 Task: For heading Arial Rounded MT Bold with Underline.  font size for heading26,  'Change the font style of data to'Browallia New.  and font size to 18,  Change the alignment of both headline & data to Align middle & Align Text left.  In the sheet  Financial Planning Log
Action: Mouse moved to (25, 127)
Screenshot: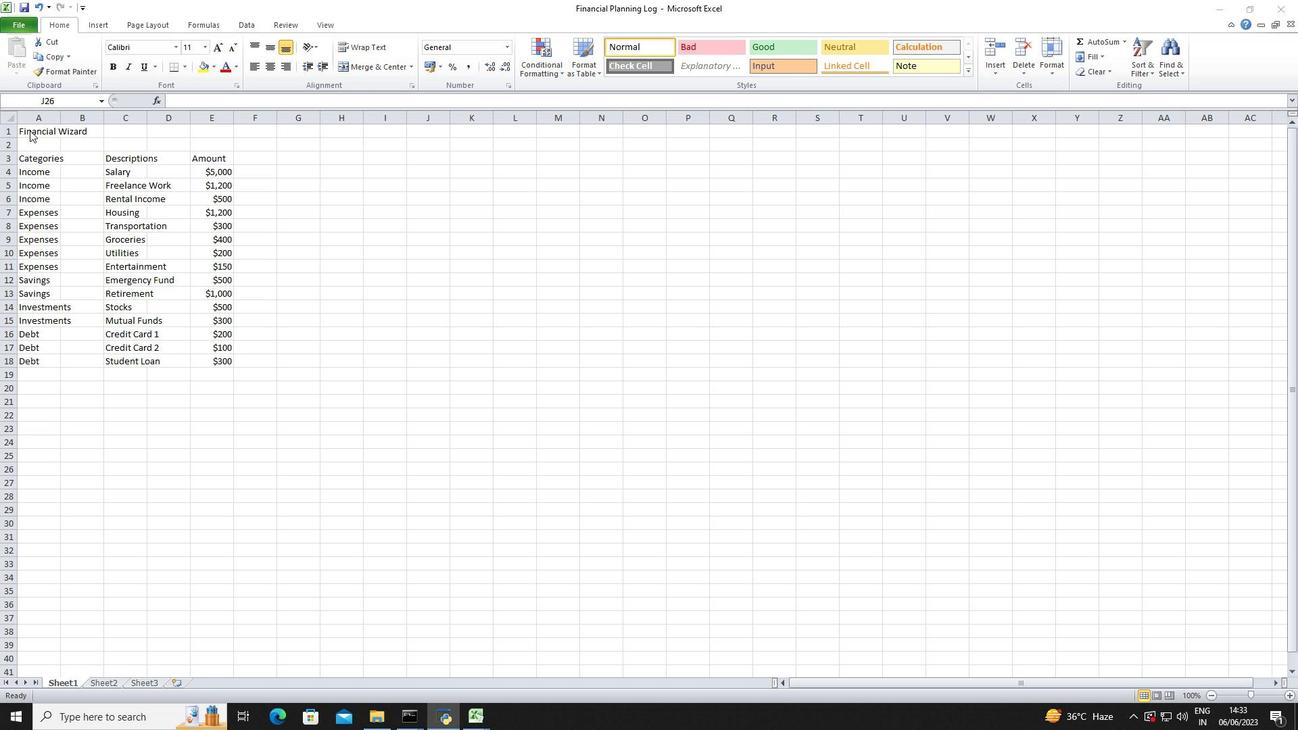 
Action: Mouse pressed left at (25, 127)
Screenshot: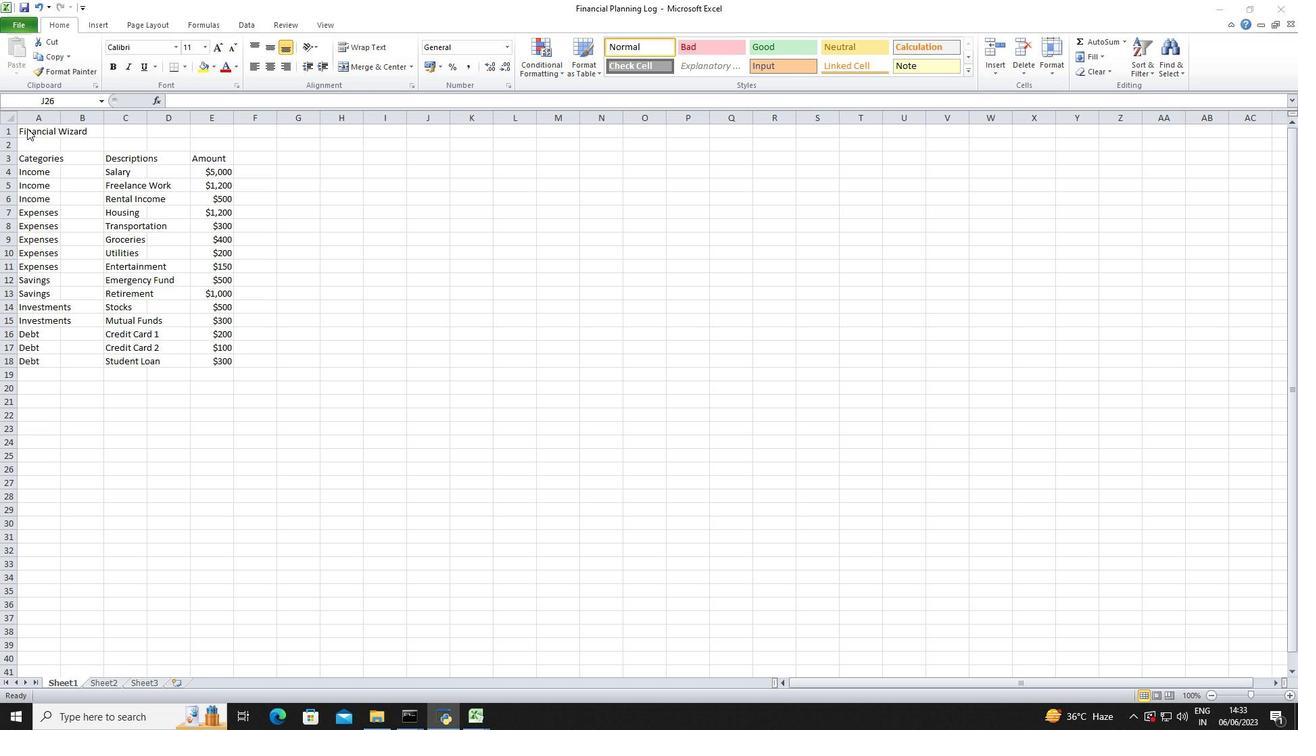 
Action: Mouse moved to (27, 127)
Screenshot: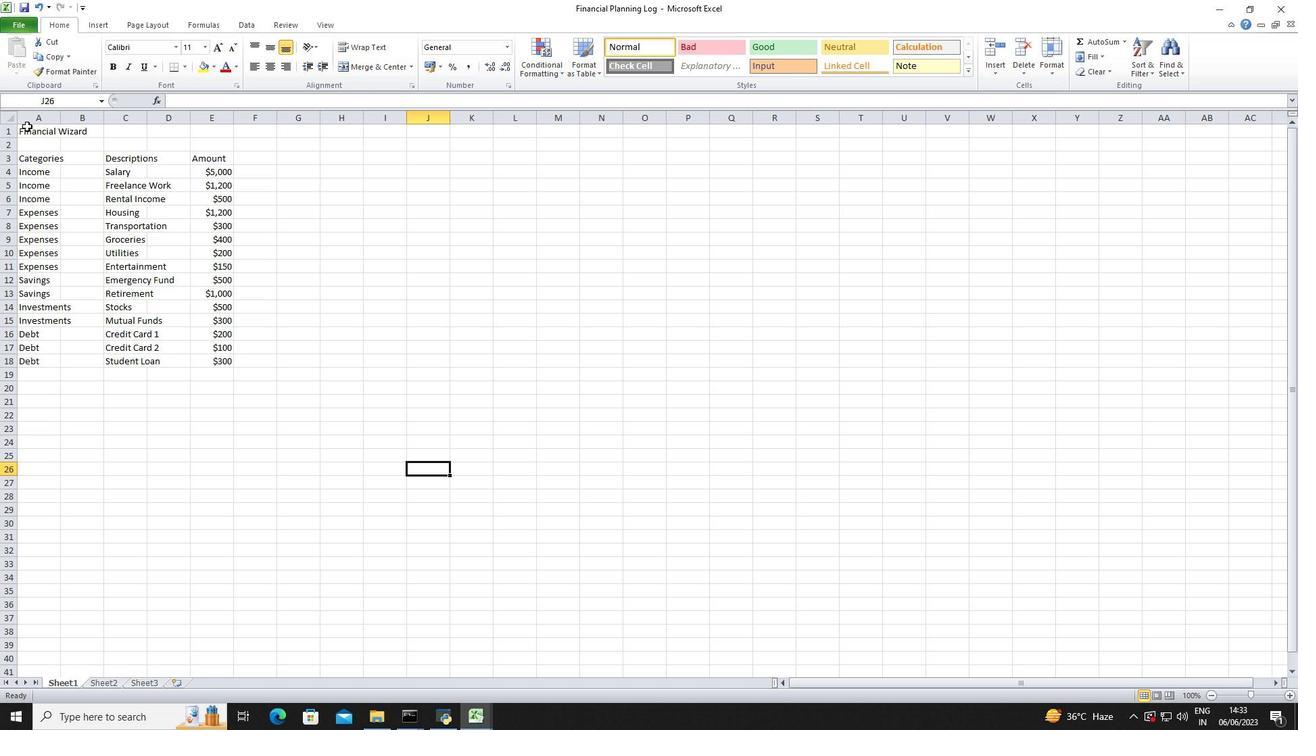 
Action: Mouse pressed left at (27, 127)
Screenshot: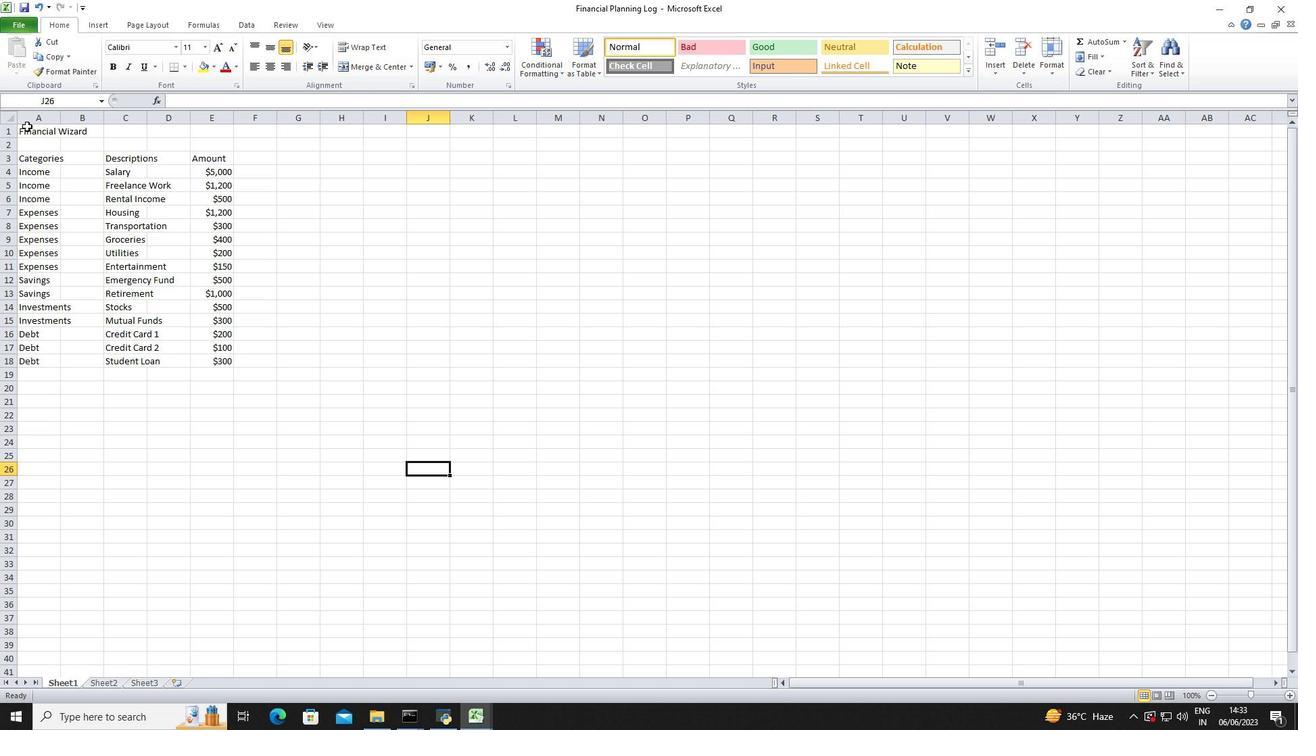 
Action: Mouse moved to (129, 50)
Screenshot: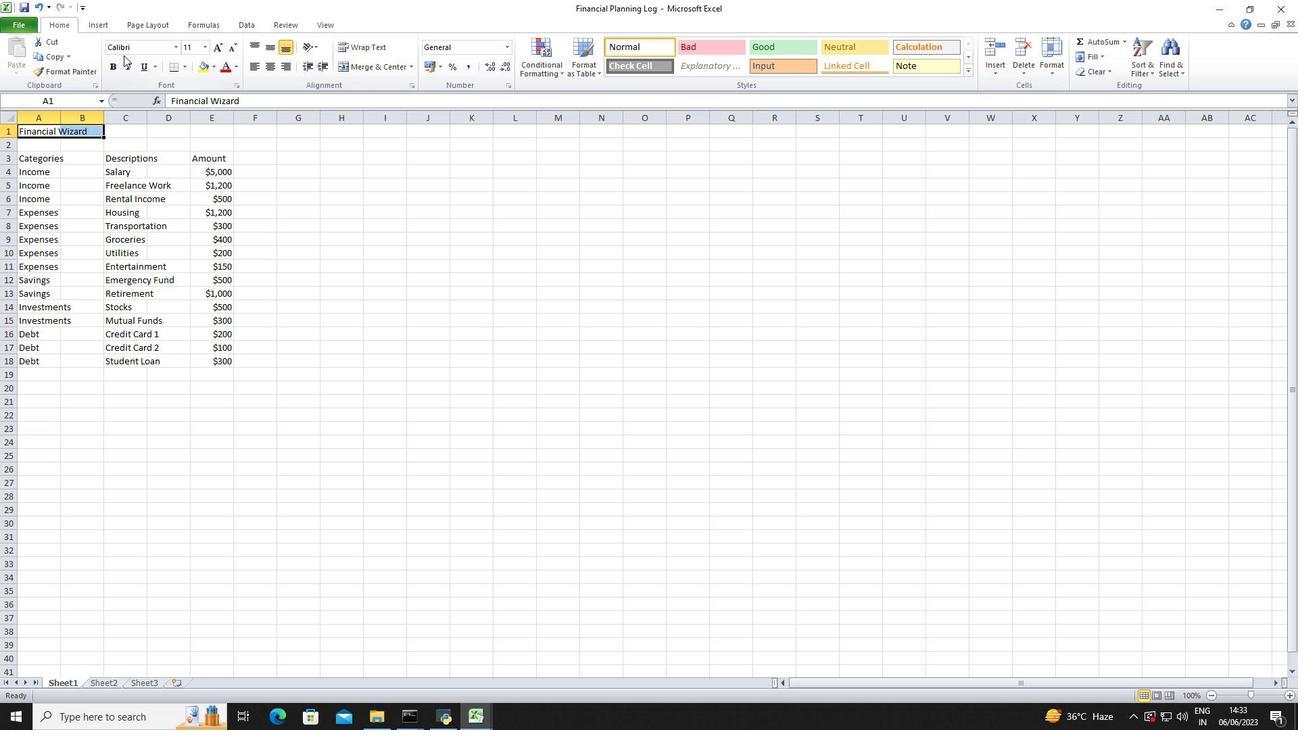 
Action: Mouse pressed left at (129, 50)
Screenshot: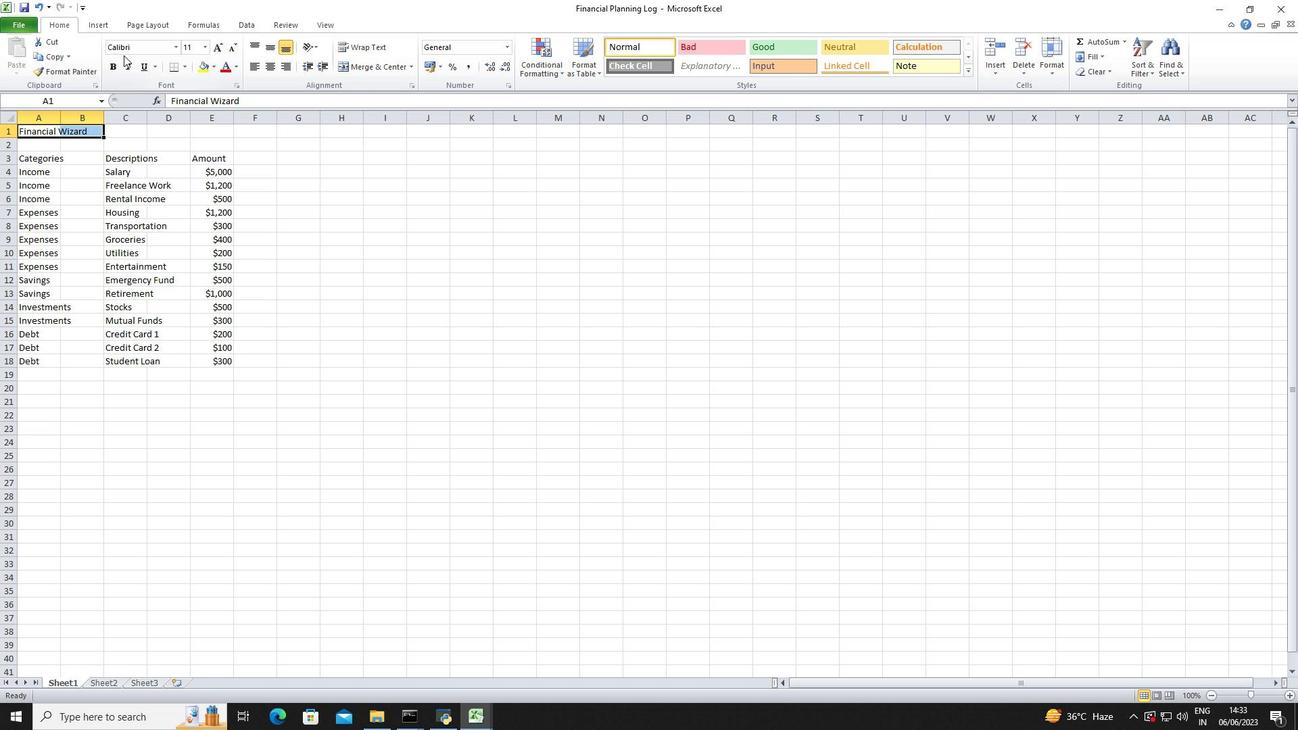 
Action: Key pressed <Key.shift>Ai<Key.backspace>rial<Key.space><Key.shift>Rounded<Key.space><Key.shift><Key.shift>MT<Key.space><Key.shift>Bold<Key.enter>
Screenshot: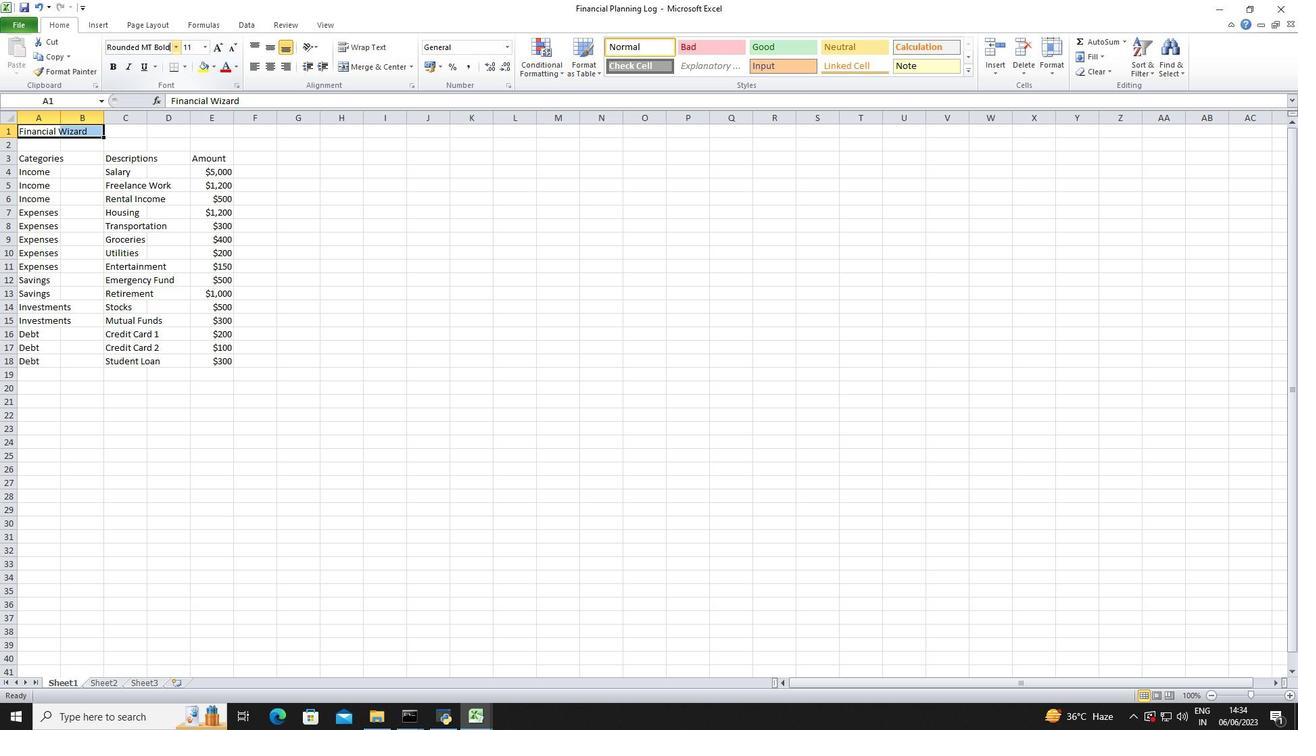 
Action: Mouse moved to (137, 66)
Screenshot: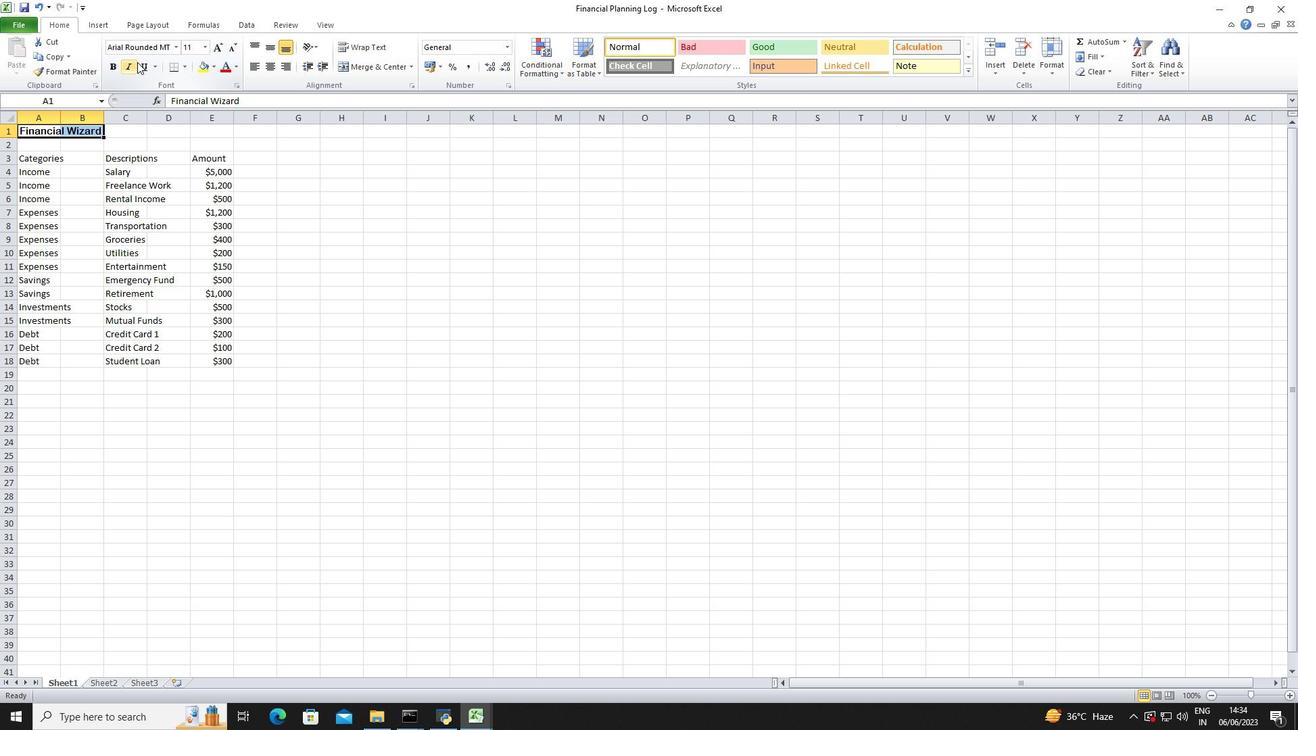 
Action: Mouse pressed left at (137, 66)
Screenshot: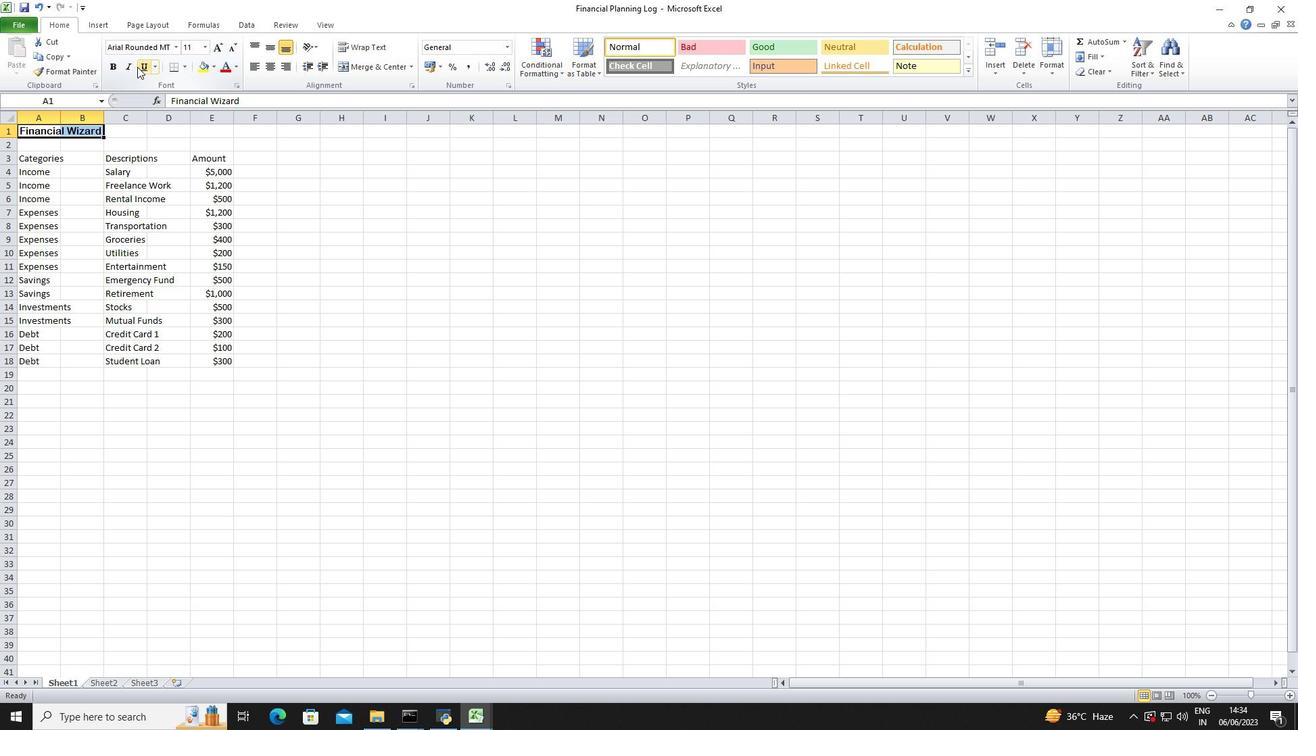 
Action: Mouse moved to (201, 43)
Screenshot: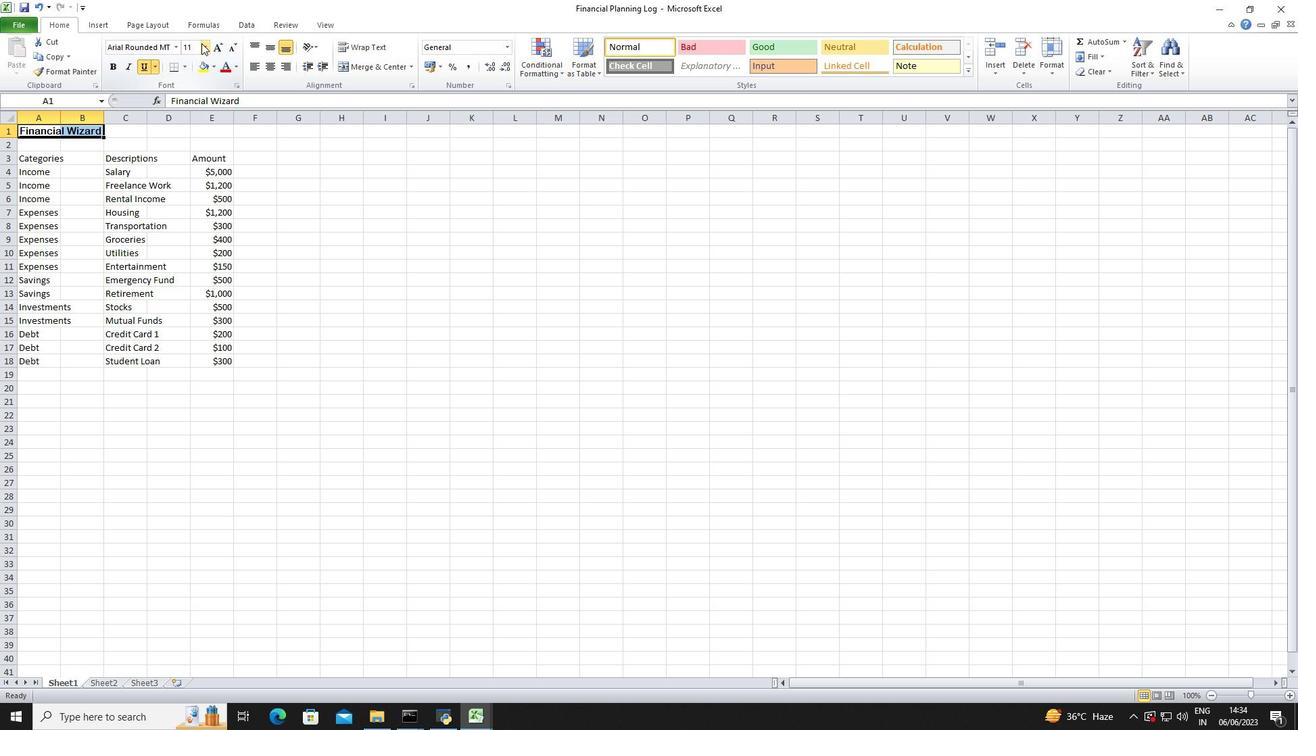 
Action: Mouse pressed left at (201, 43)
Screenshot: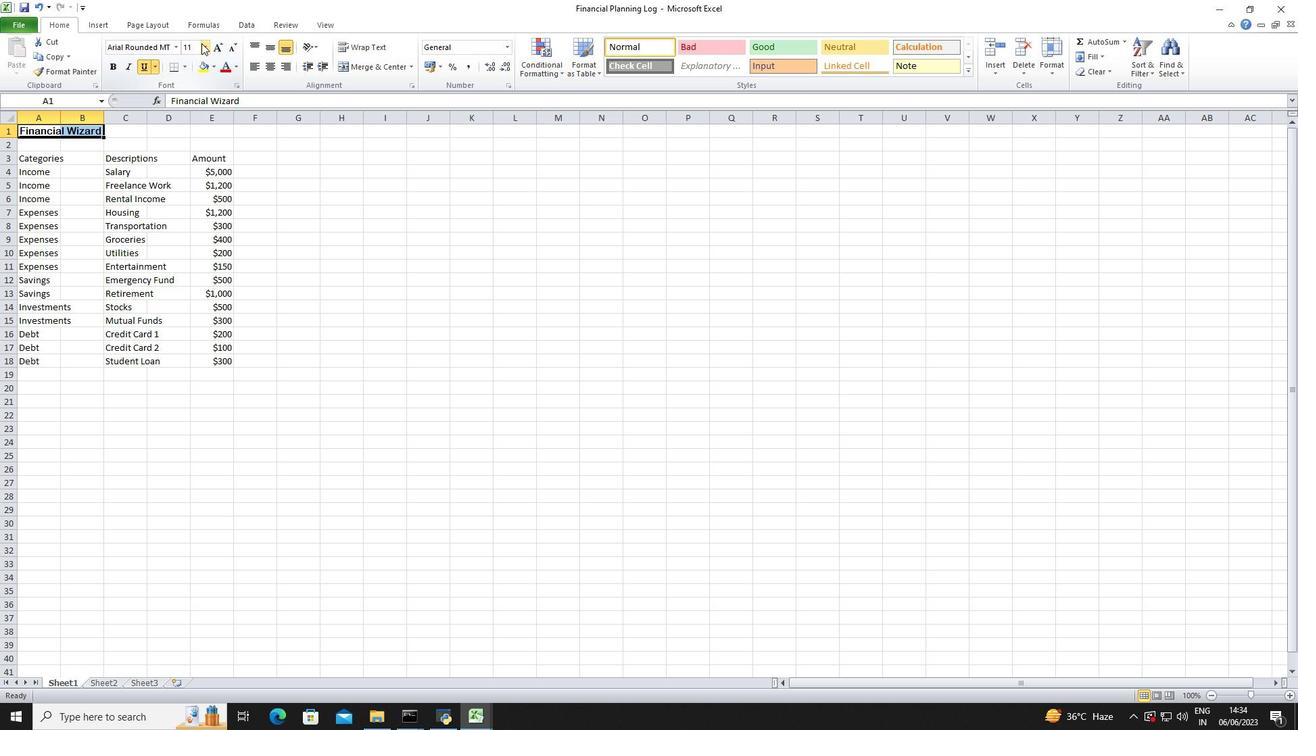 
Action: Mouse moved to (194, 187)
Screenshot: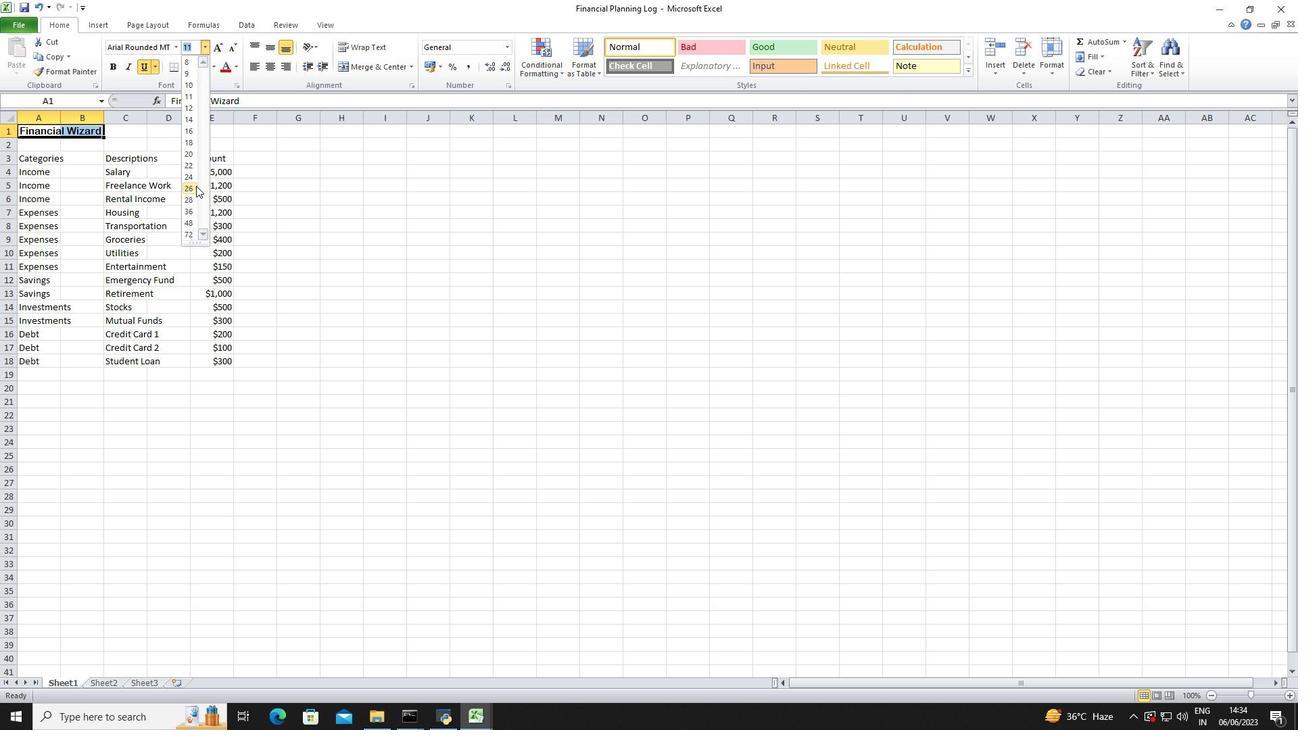 
Action: Mouse pressed left at (194, 187)
Screenshot: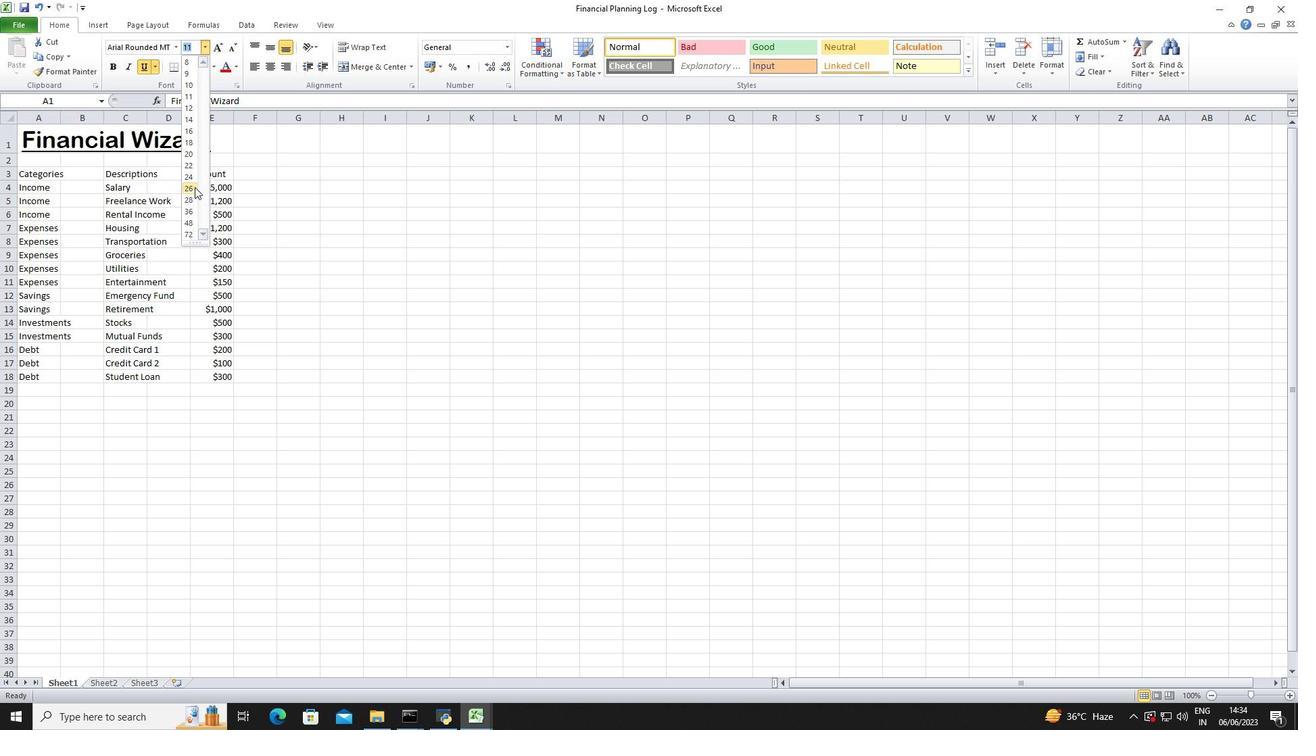 
Action: Mouse moved to (37, 177)
Screenshot: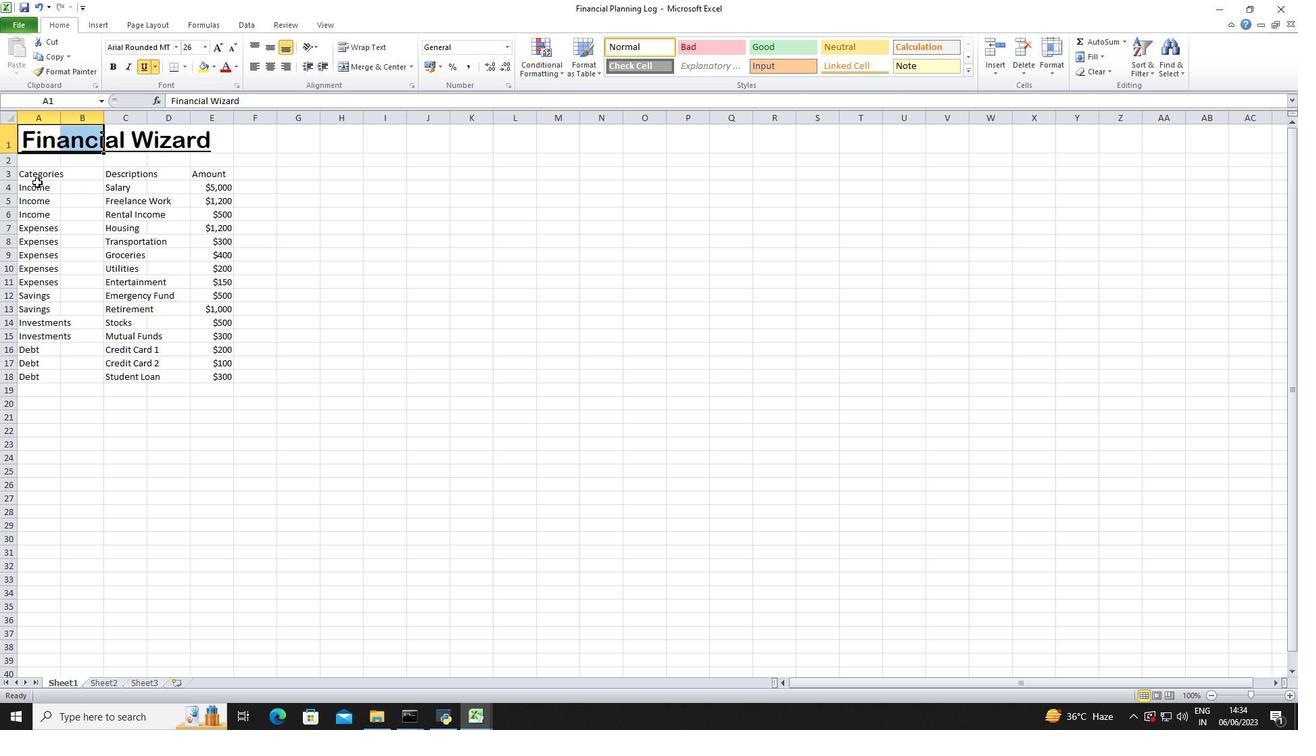 
Action: Mouse pressed left at (37, 177)
Screenshot: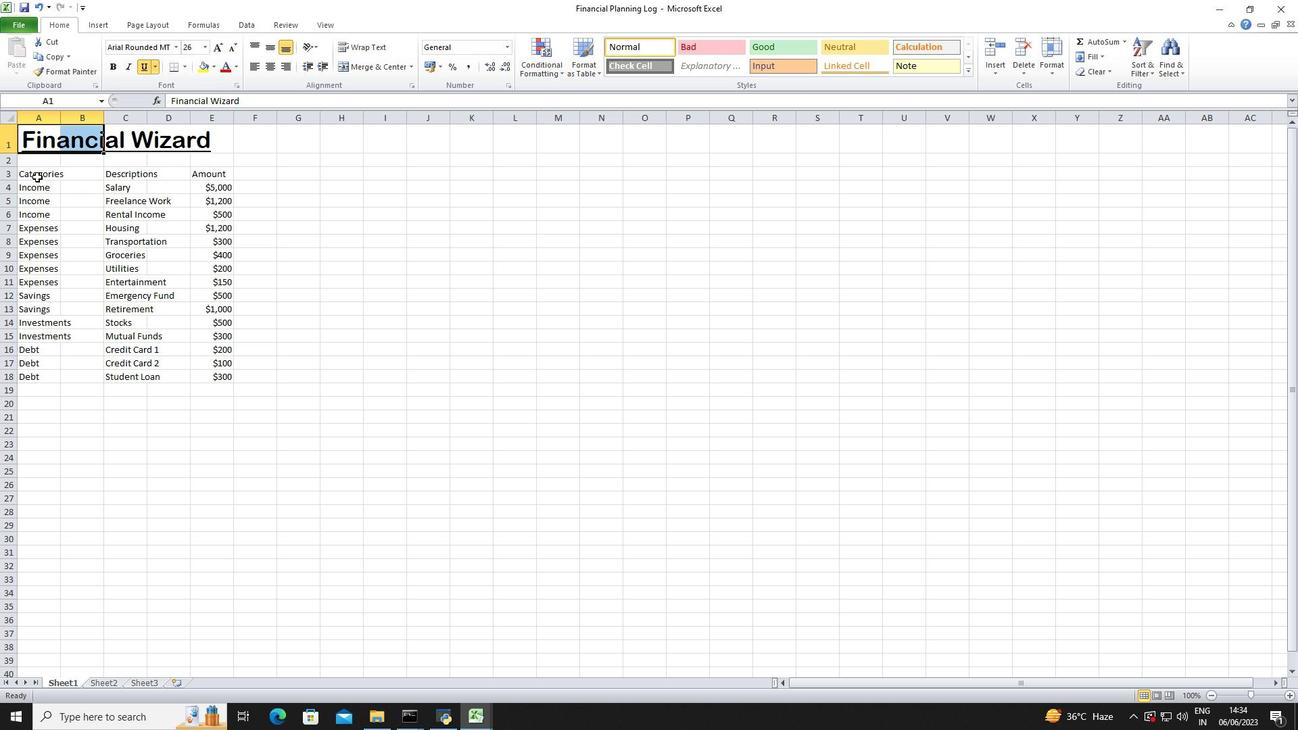 
Action: Mouse moved to (150, 48)
Screenshot: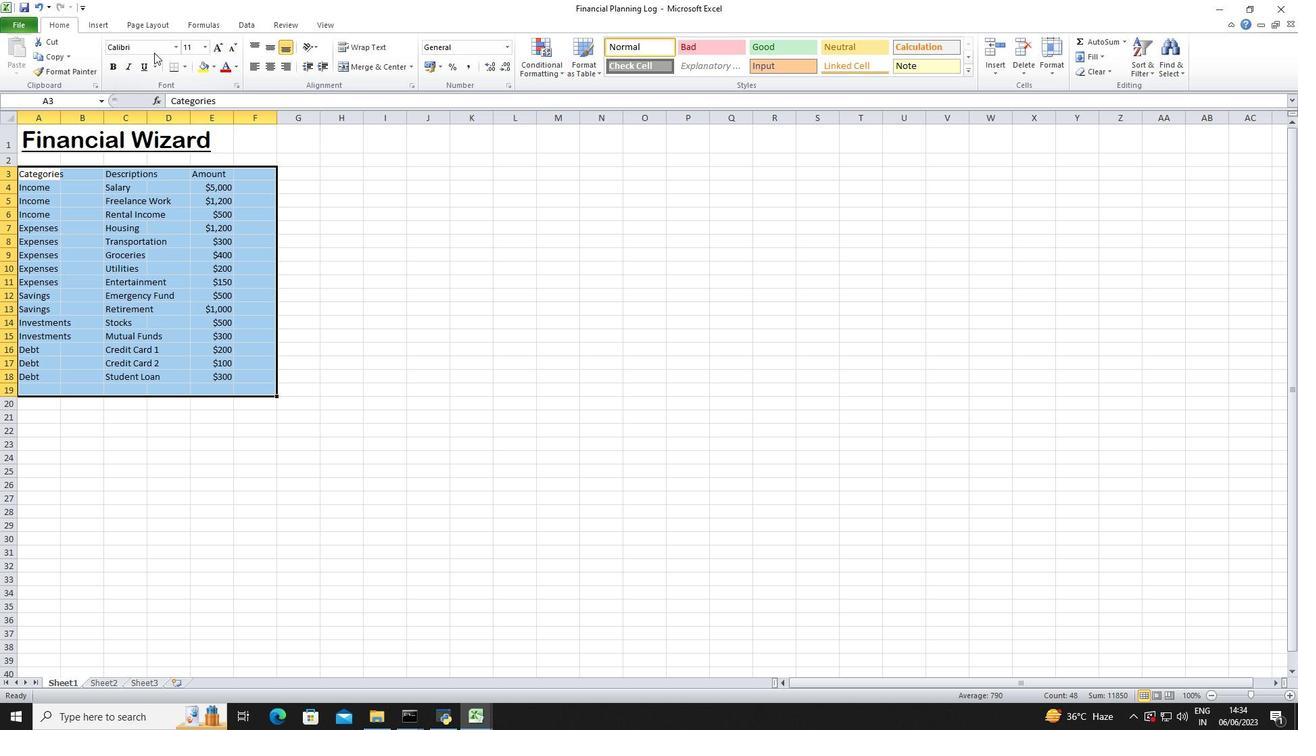 
Action: Mouse pressed left at (150, 48)
Screenshot: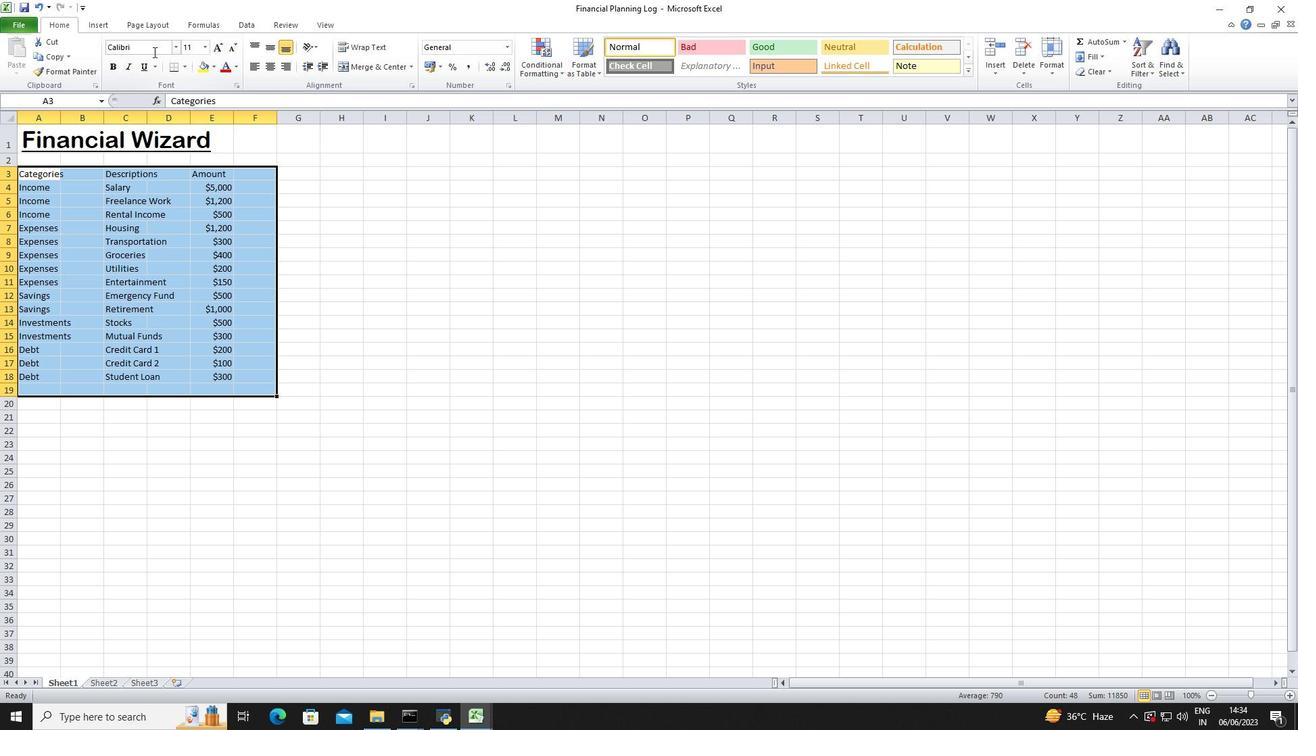 
Action: Key pressed <Key.shift>Browallia<Key.space><Key.shift>New<Key.enter>
Screenshot: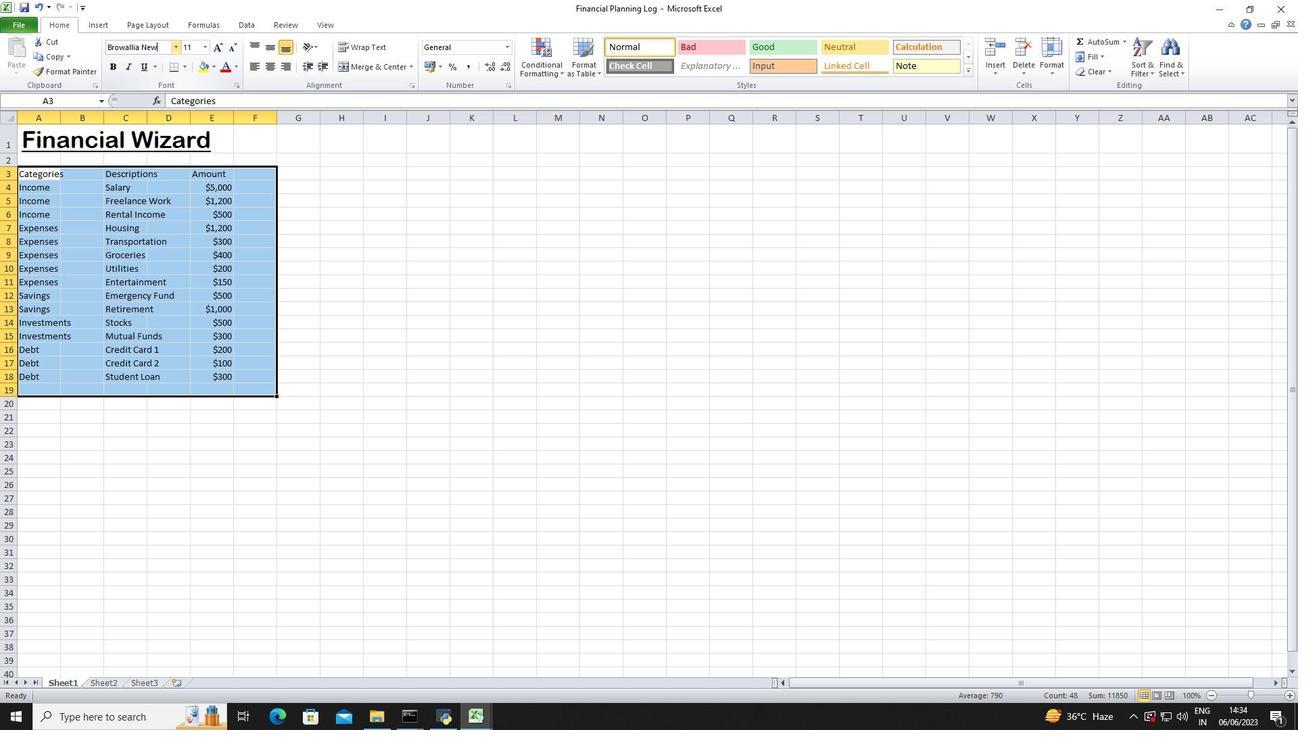 
Action: Mouse moved to (204, 41)
Screenshot: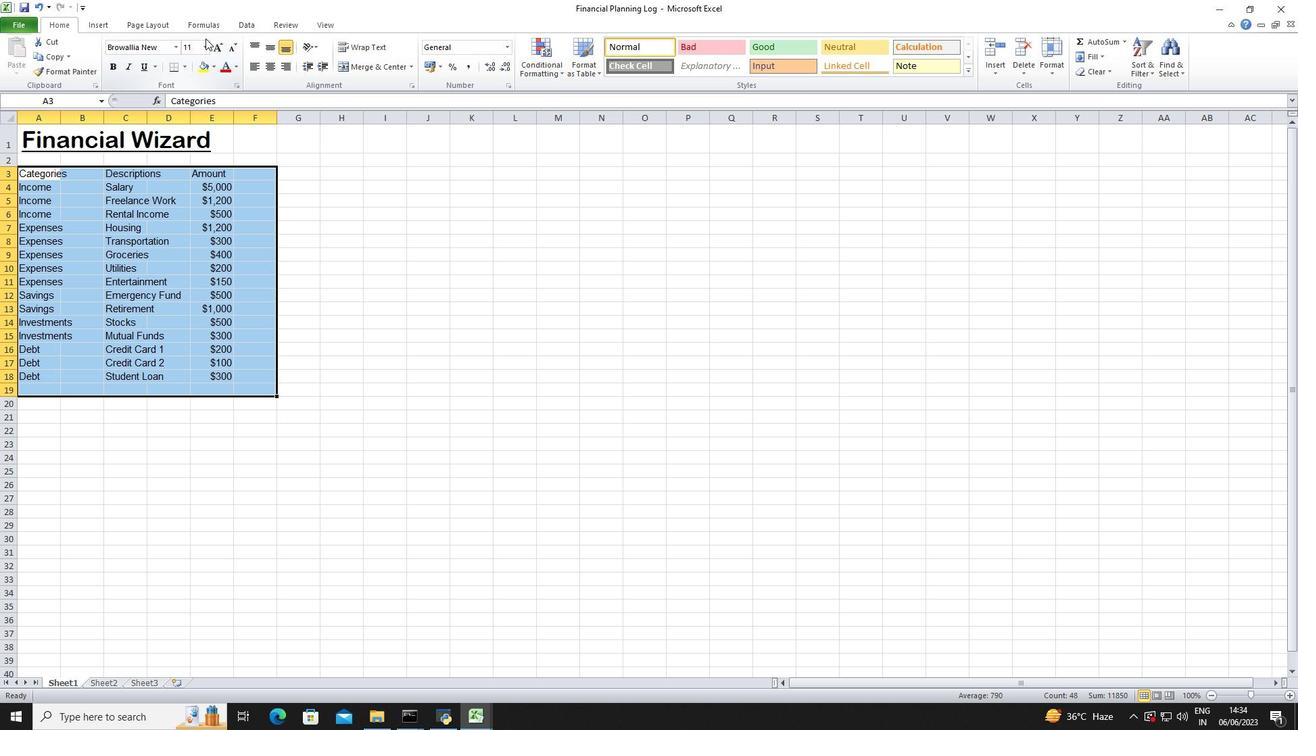 
Action: Mouse pressed left at (204, 41)
Screenshot: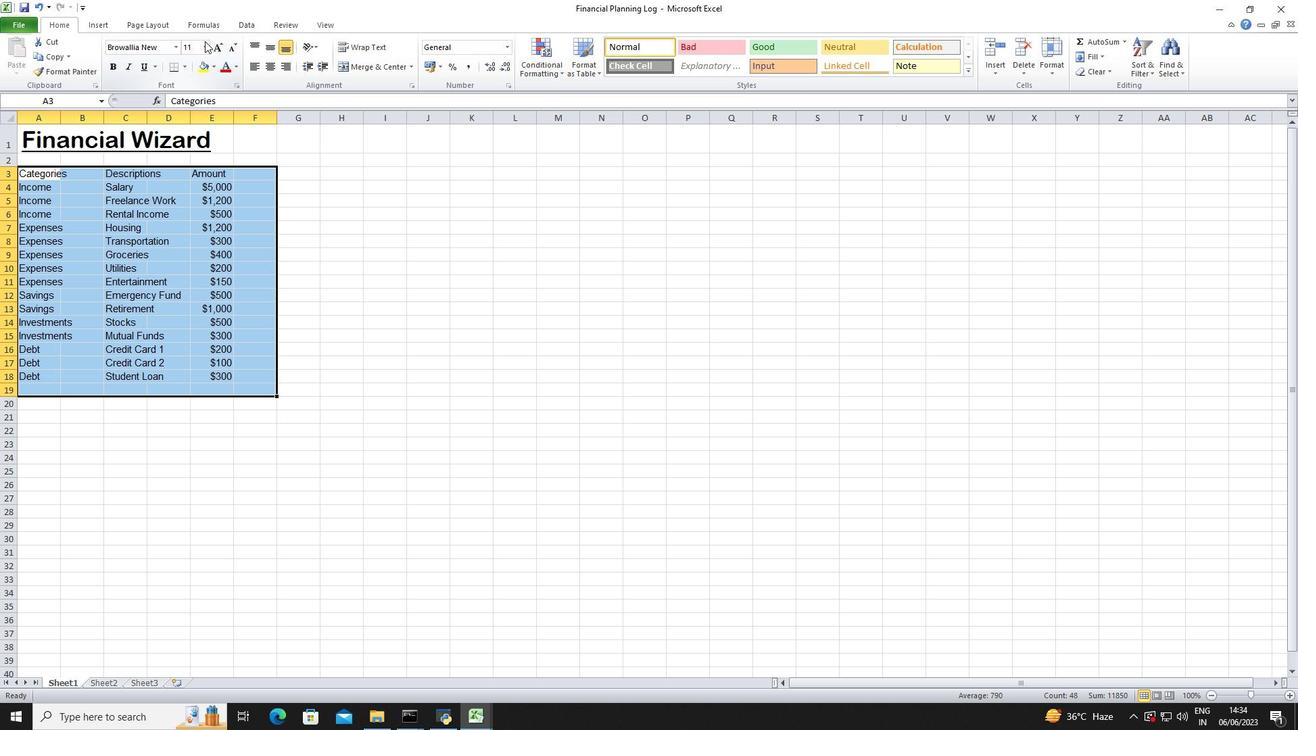 
Action: Mouse moved to (192, 137)
Screenshot: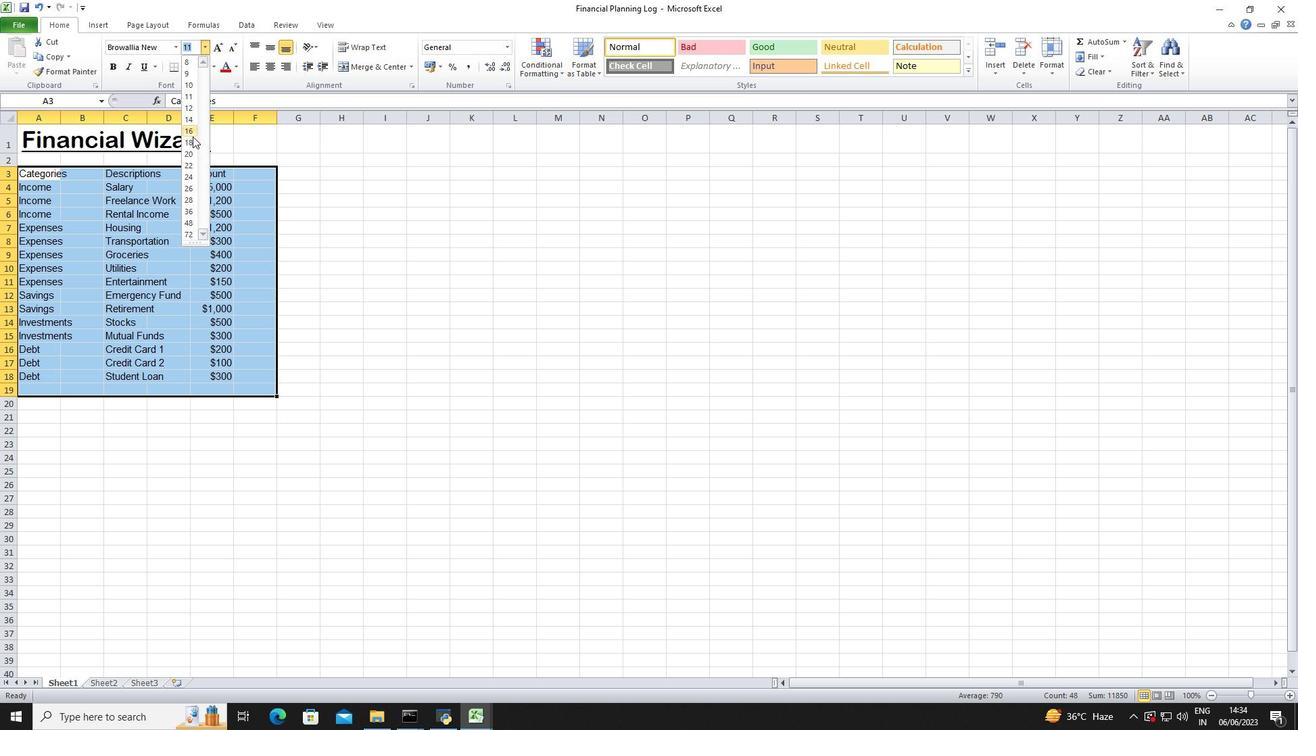 
Action: Mouse pressed left at (192, 137)
Screenshot: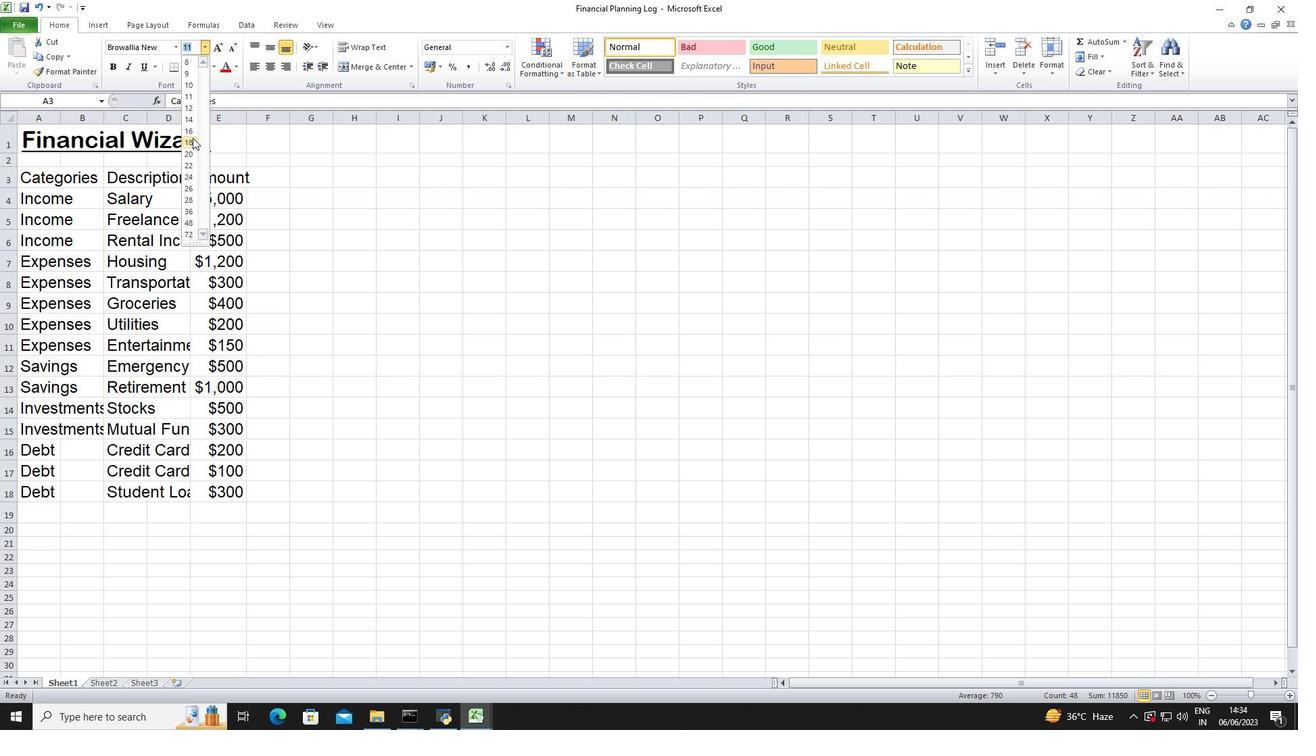 
Action: Mouse moved to (266, 60)
Screenshot: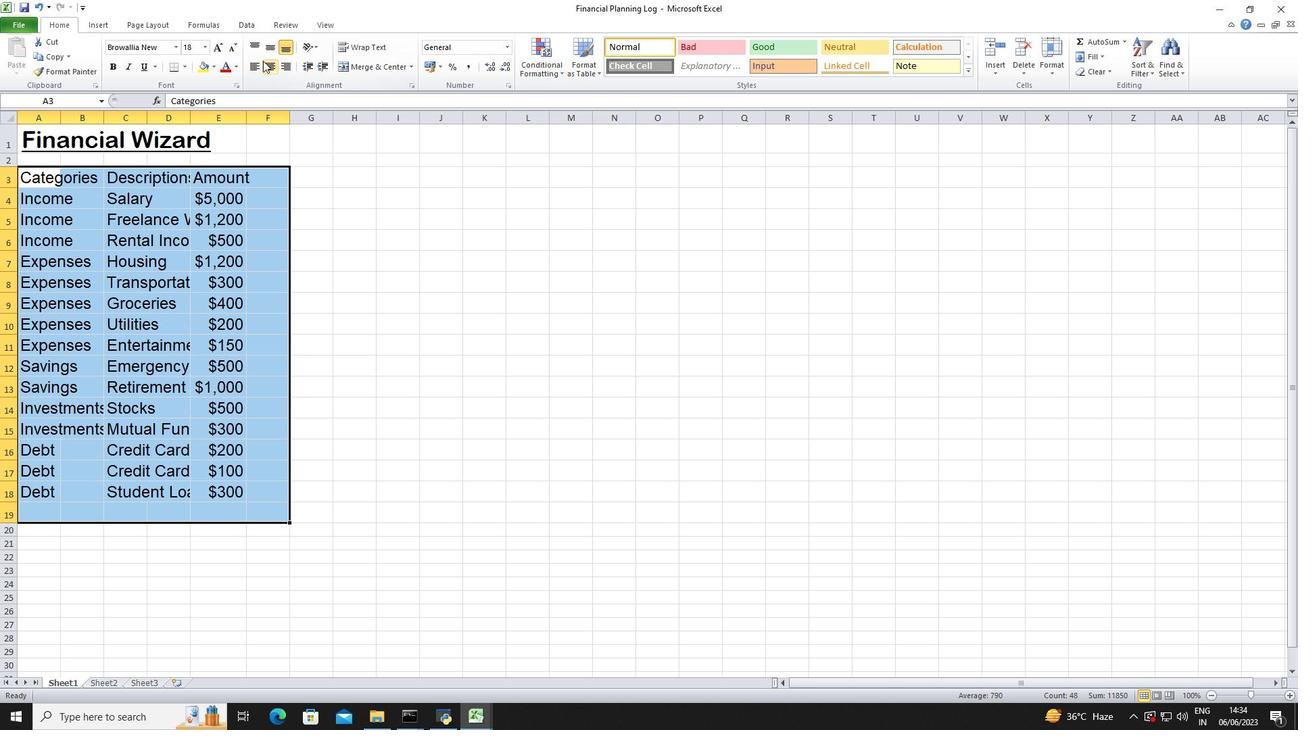 
Action: Mouse pressed left at (266, 60)
Screenshot: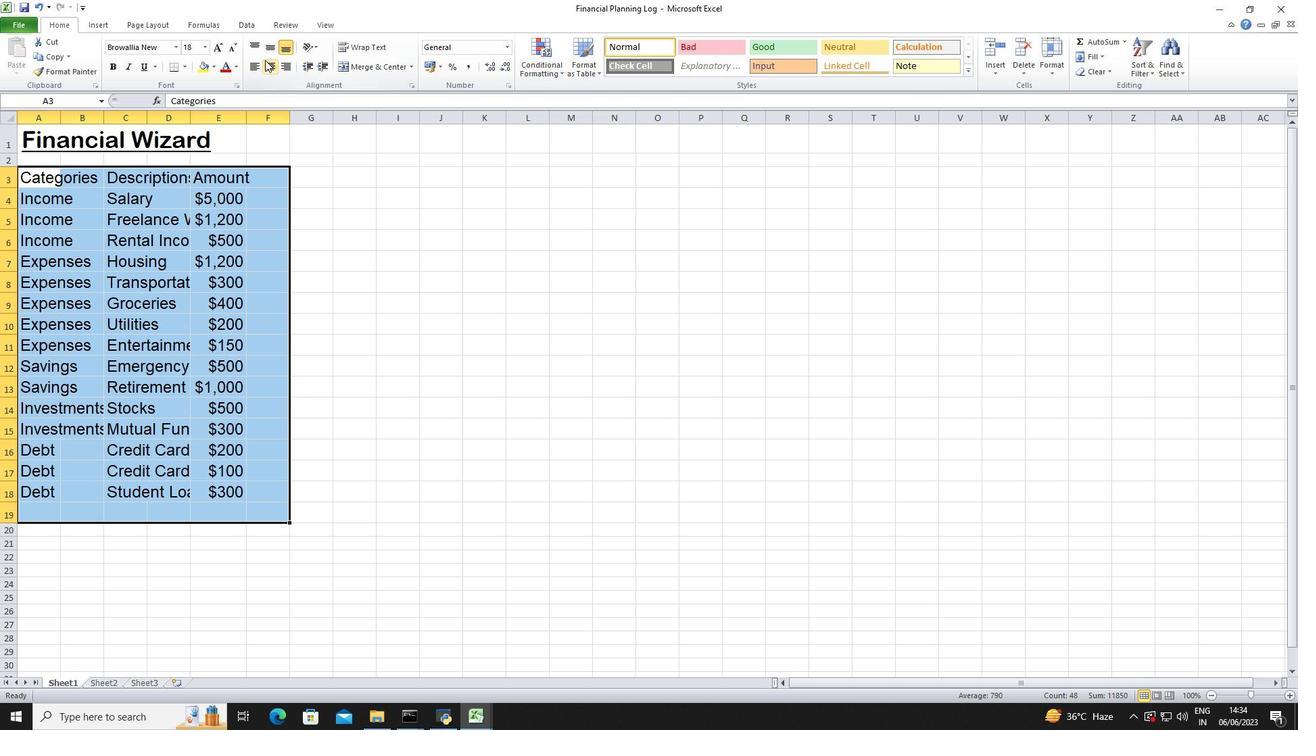 
Action: Mouse moved to (62, 116)
Screenshot: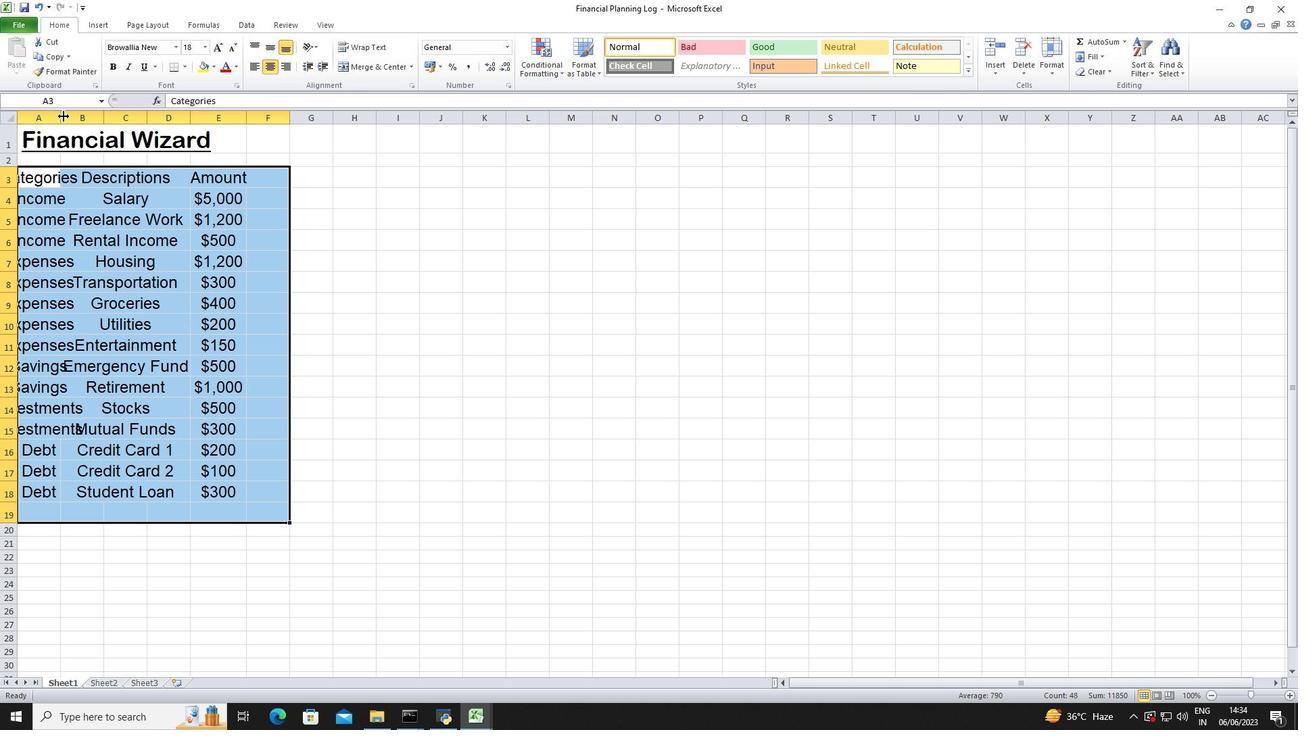 
Action: Mouse pressed left at (62, 116)
Screenshot: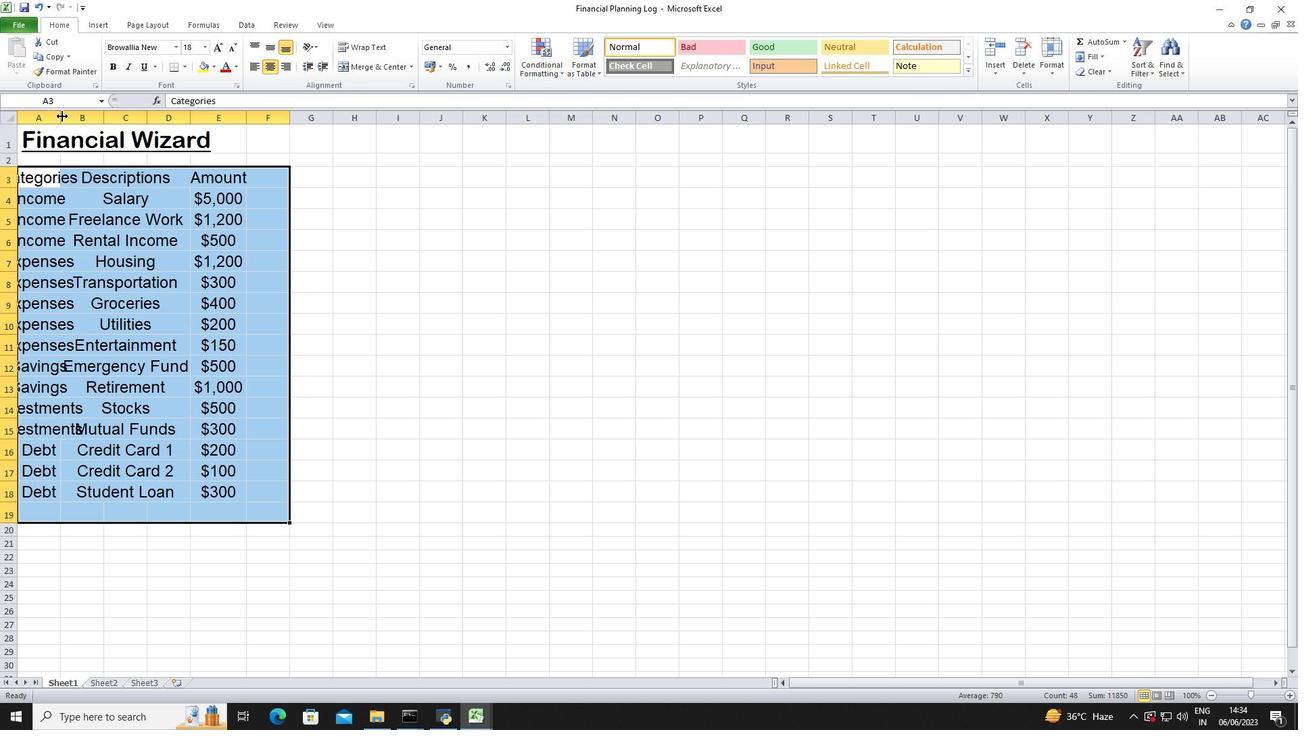 
Action: Mouse moved to (93, 123)
Screenshot: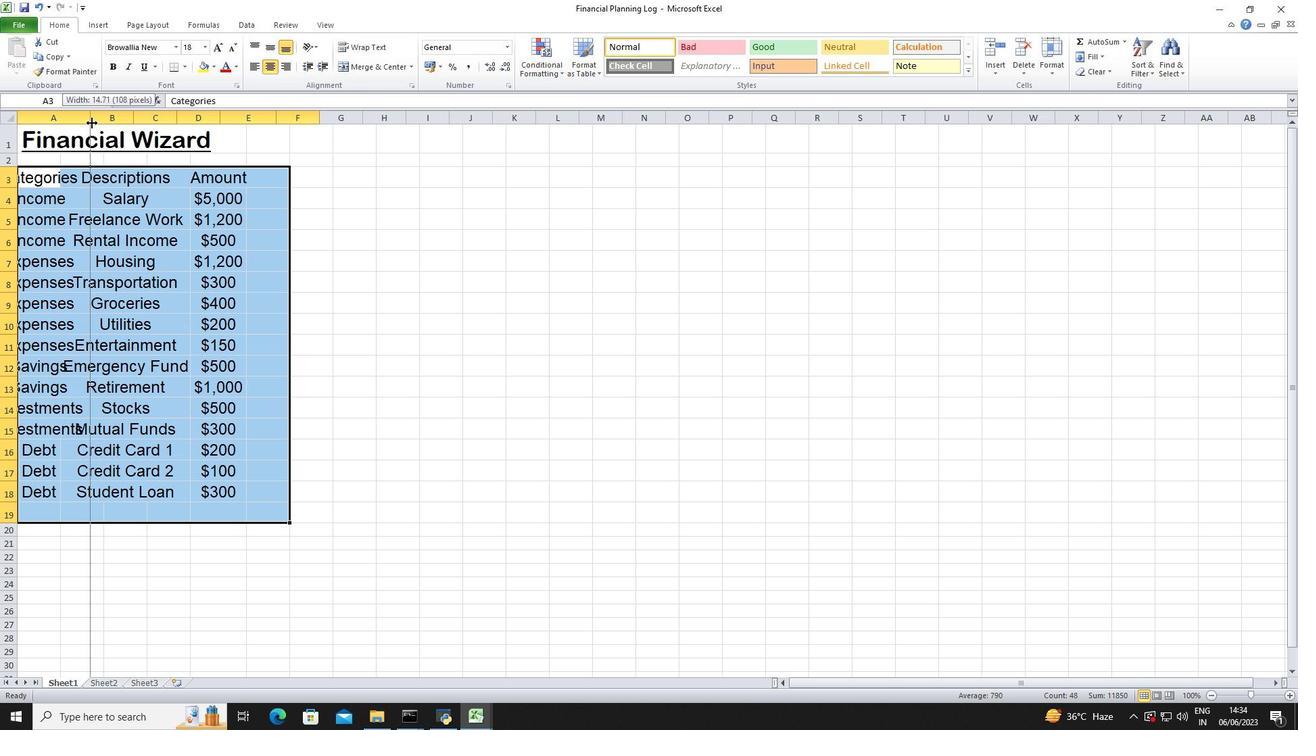
Action: Mouse pressed left at (93, 123)
Screenshot: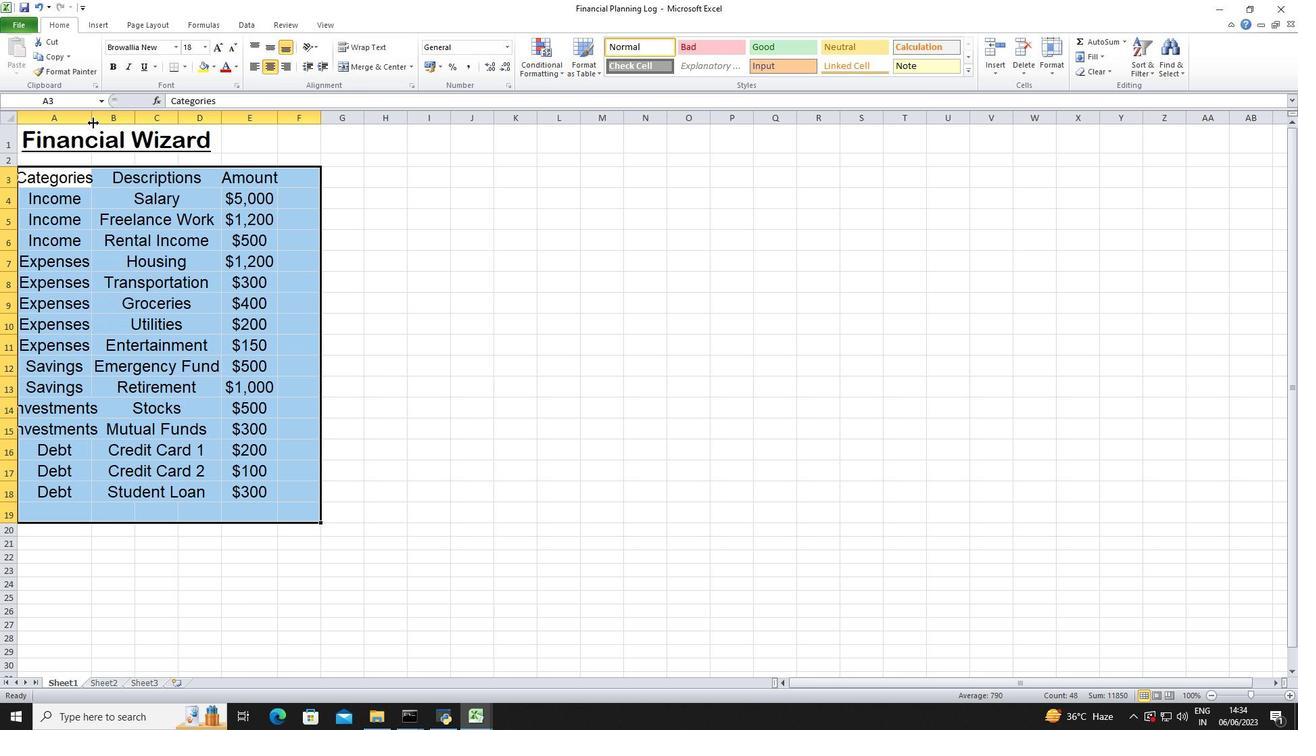 
Action: Mouse moved to (84, 130)
Screenshot: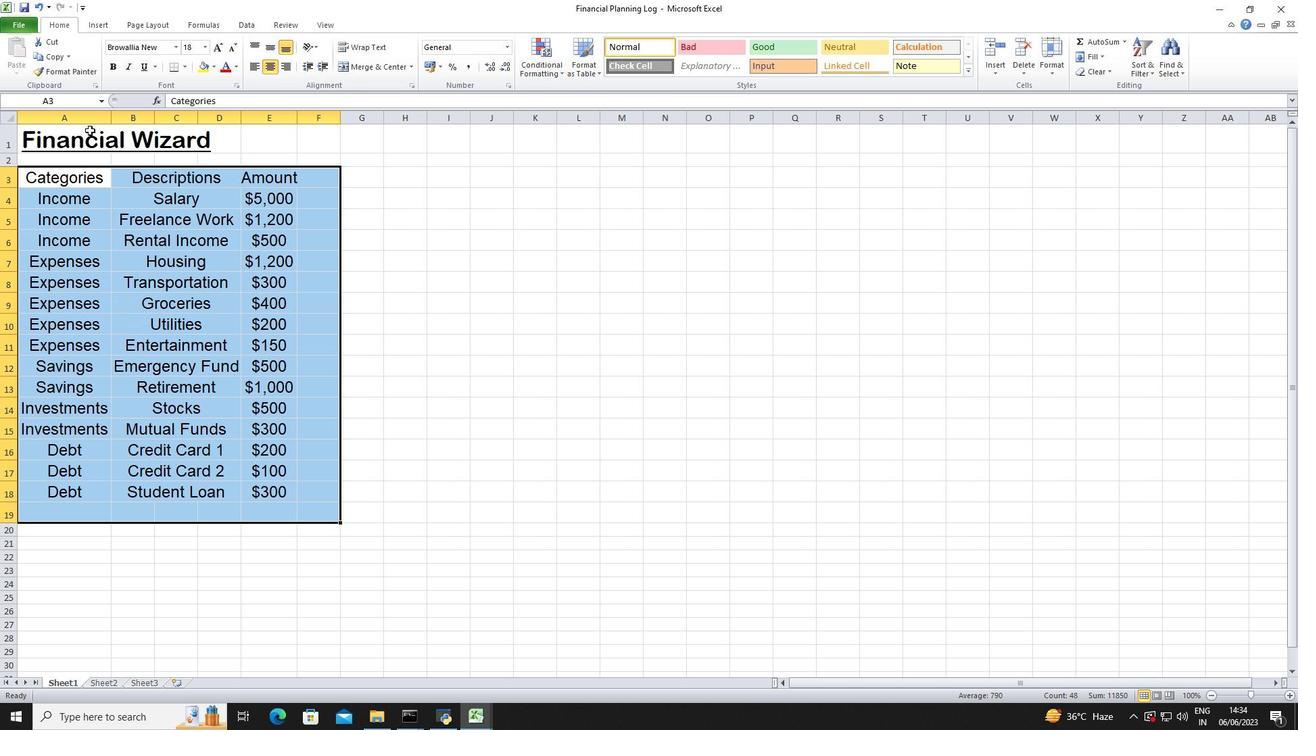
Action: Mouse pressed left at (84, 130)
Screenshot: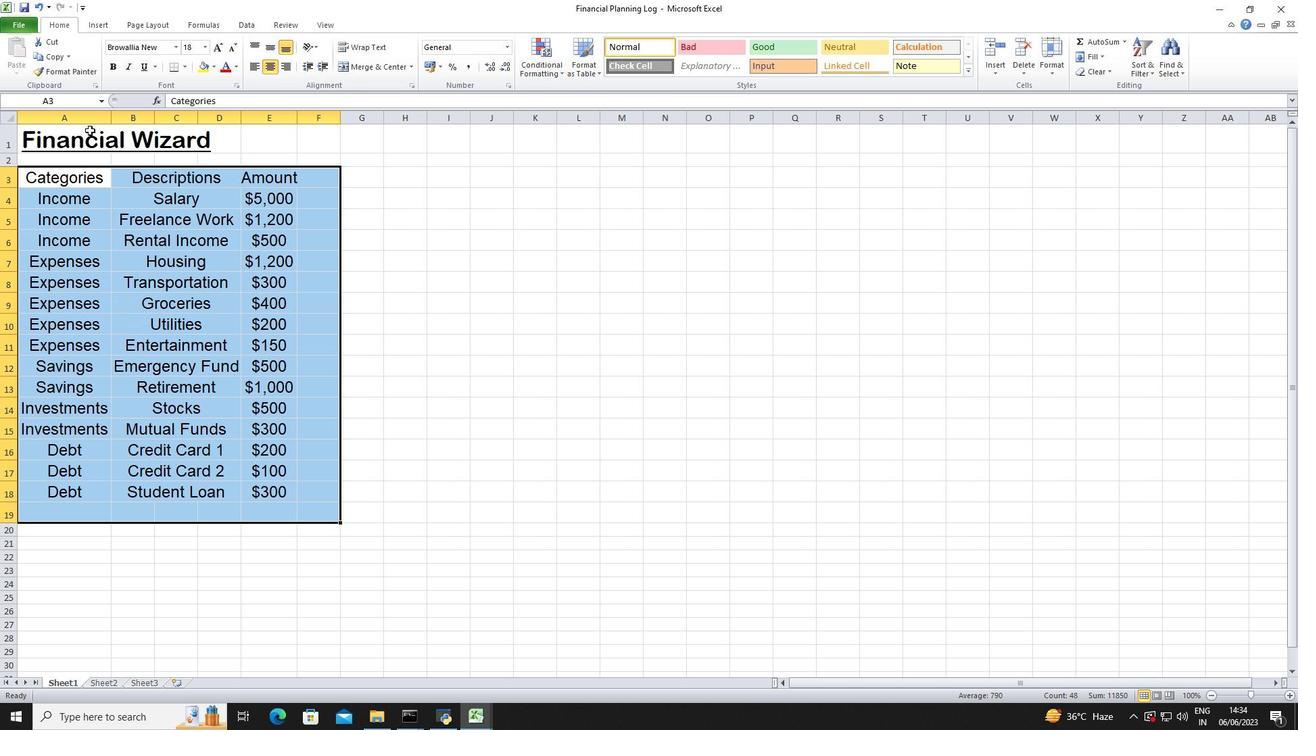 
Action: Mouse moved to (270, 66)
Screenshot: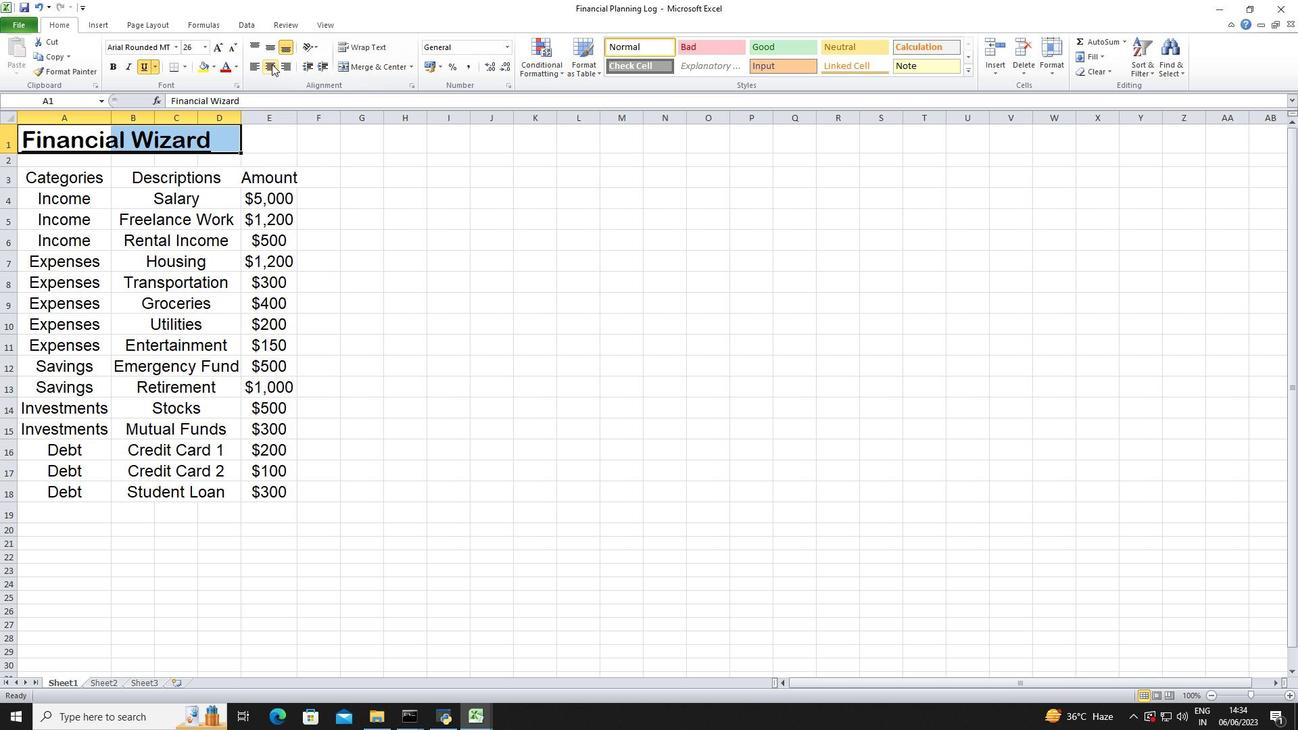 
Action: Mouse pressed left at (270, 66)
Screenshot: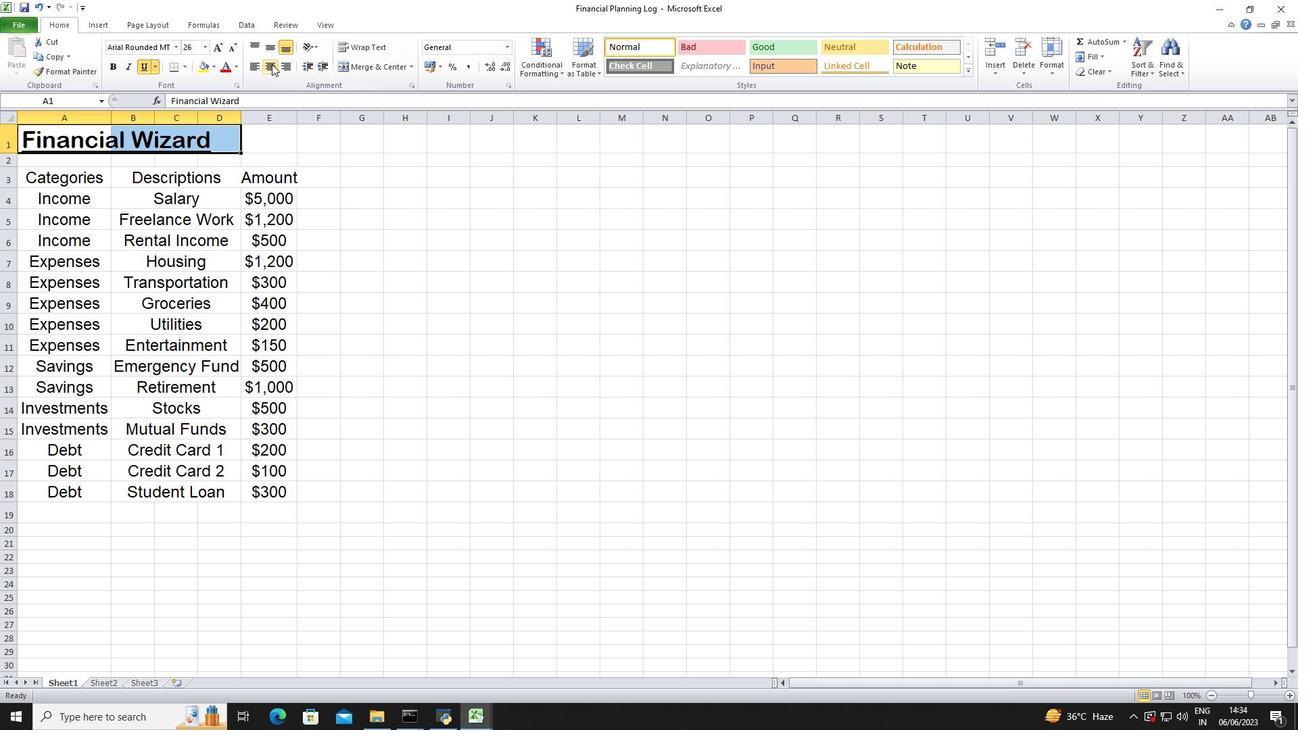 
Action: Mouse moved to (109, 118)
Screenshot: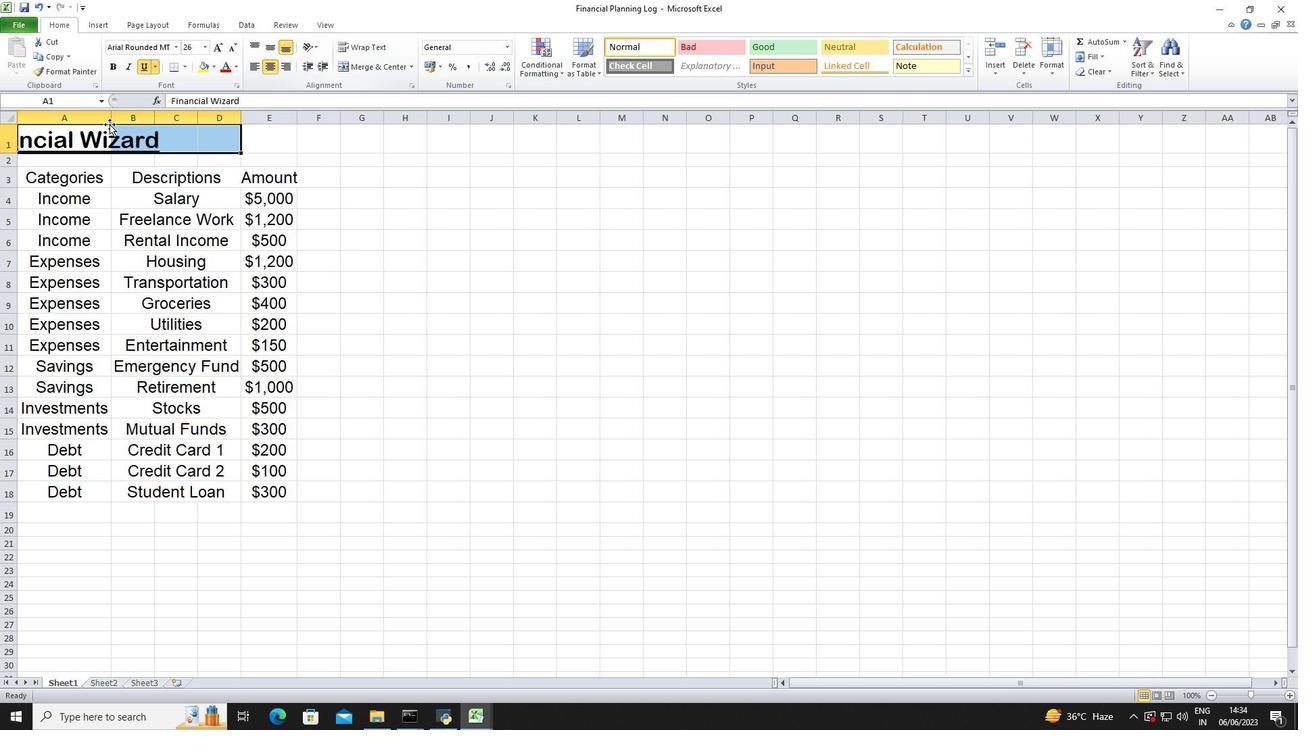 
Action: Mouse pressed left at (109, 118)
Screenshot: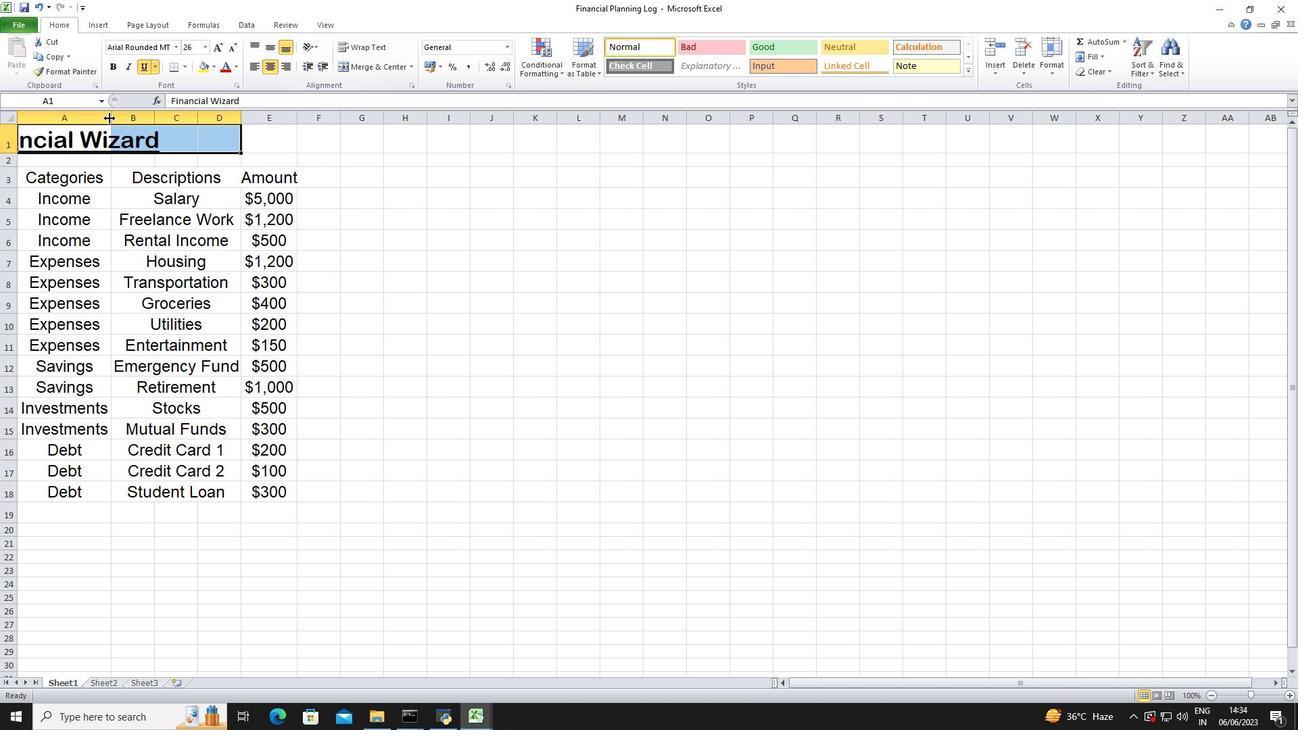
Action: Mouse moved to (173, 117)
Screenshot: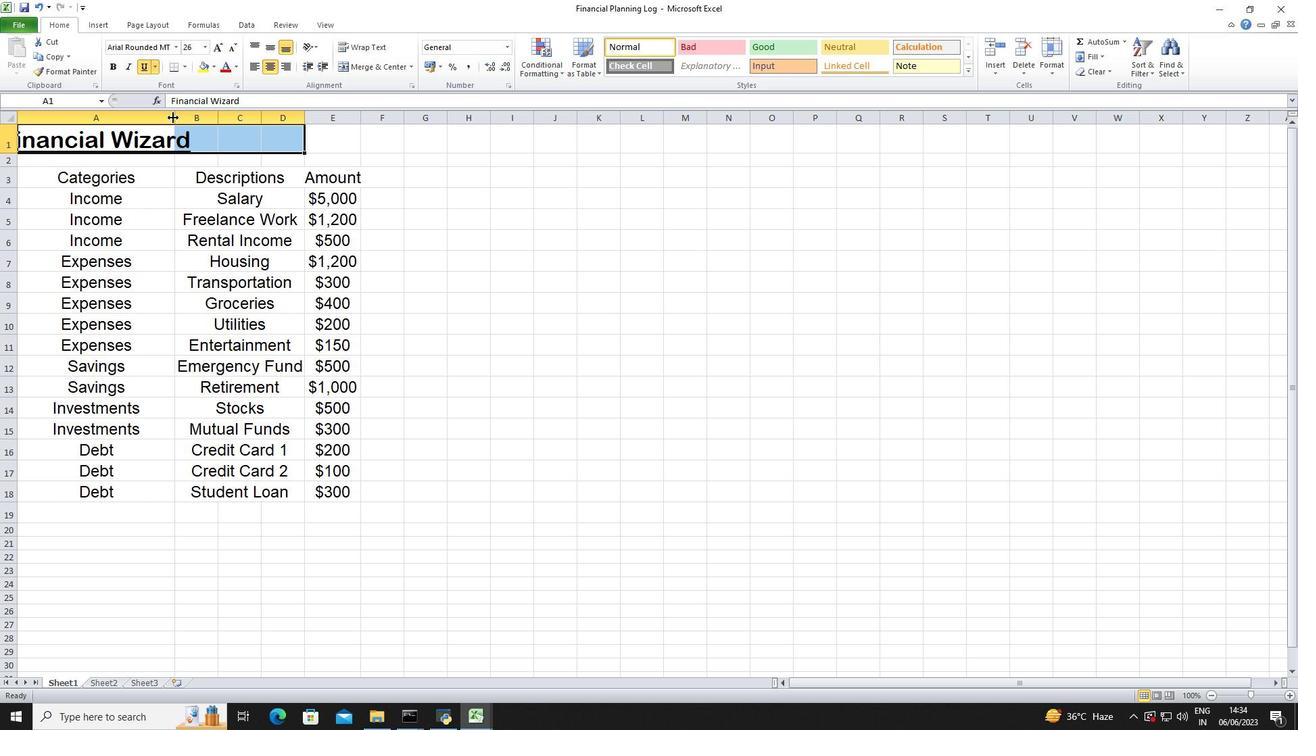 
Action: Mouse pressed left at (173, 117)
Screenshot: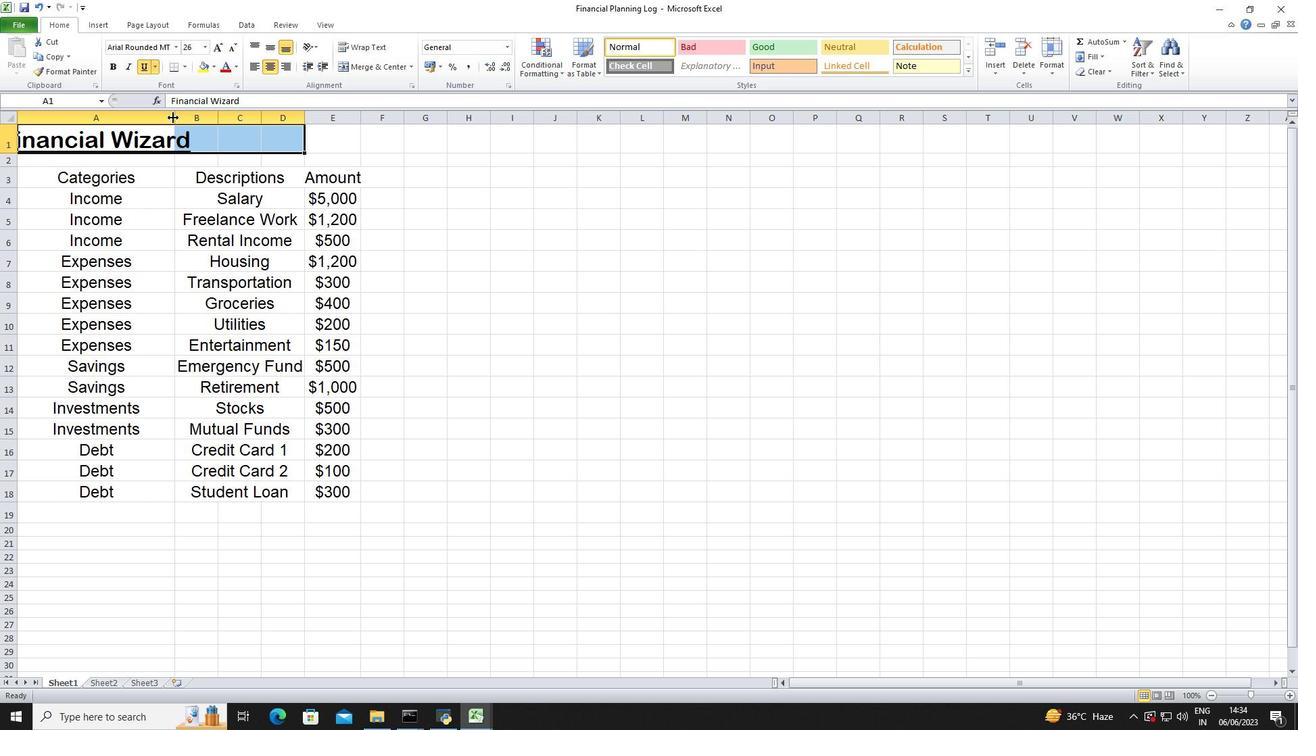 
Action: Mouse moved to (493, 152)
Screenshot: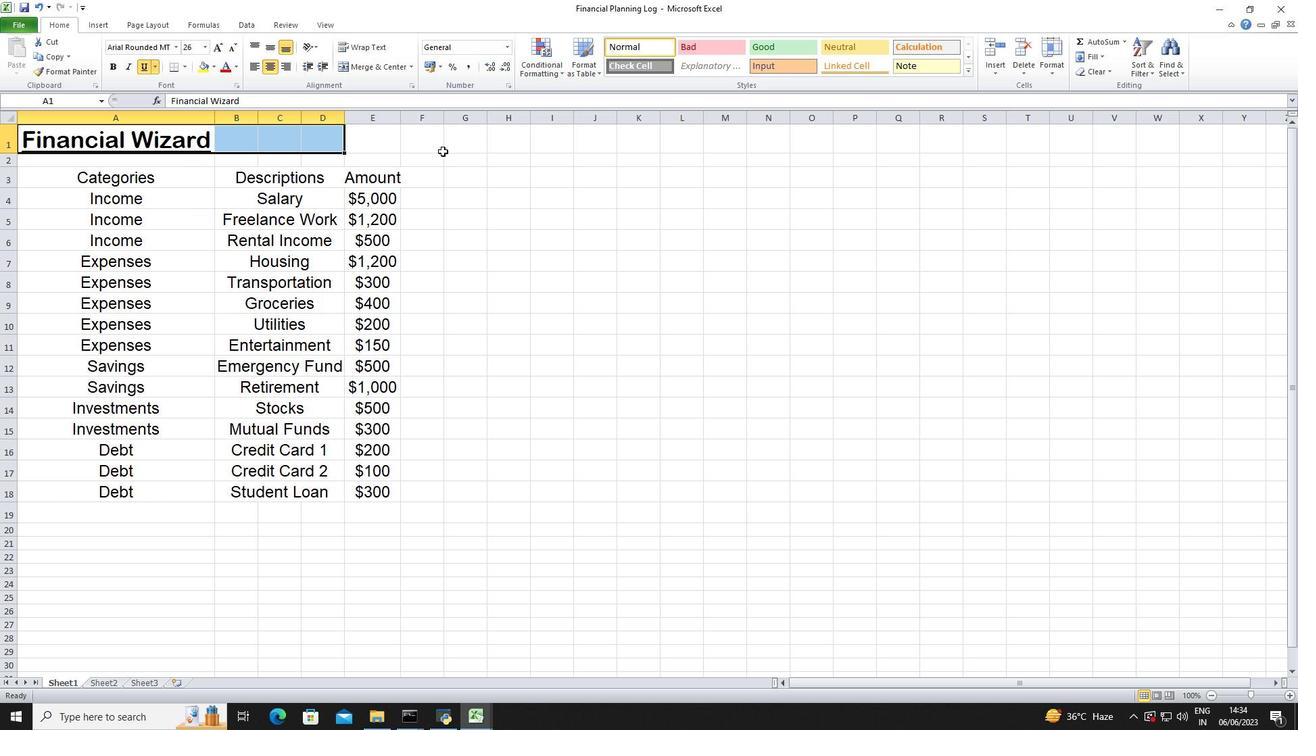 
Action: Mouse pressed left at (493, 152)
Screenshot: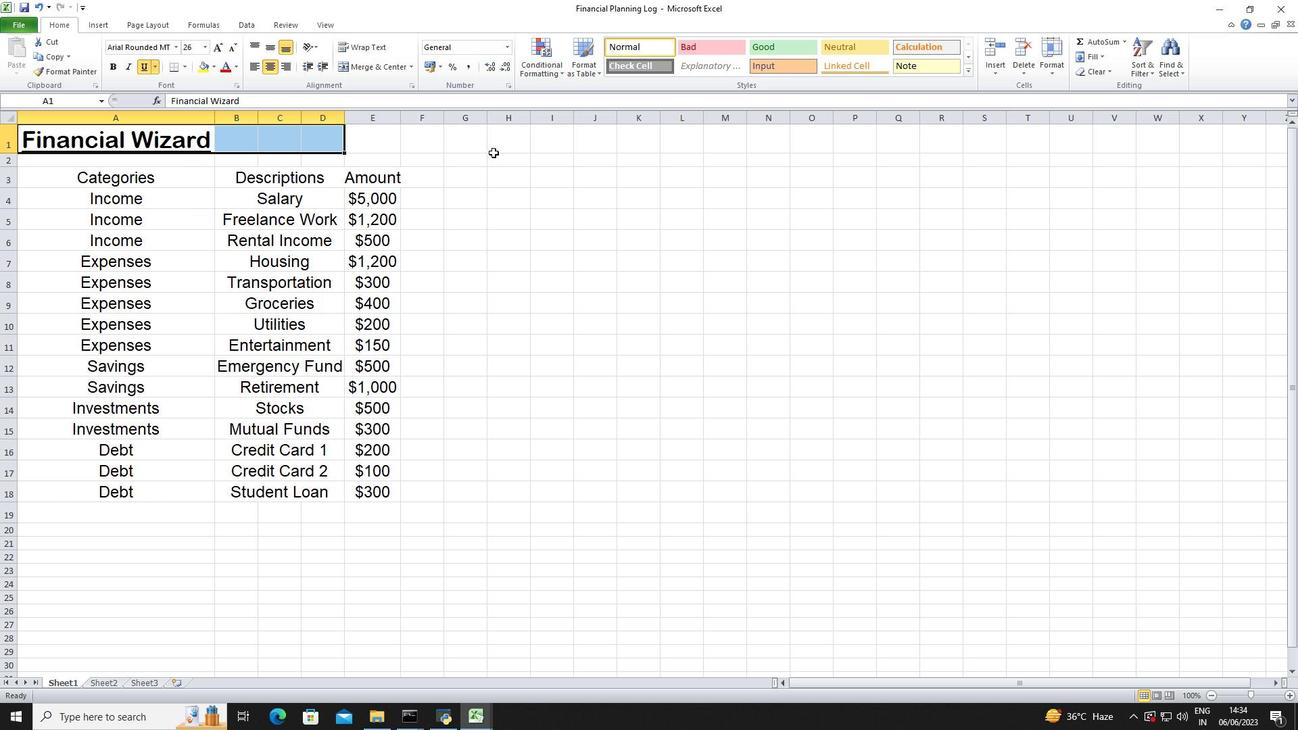 
